 Task: Create a due date automation trigger when advanced on, on the monday after a card is due add fields without custom field "Resume" set to a date in this week at 11:00 AM.
Action: Mouse moved to (982, 283)
Screenshot: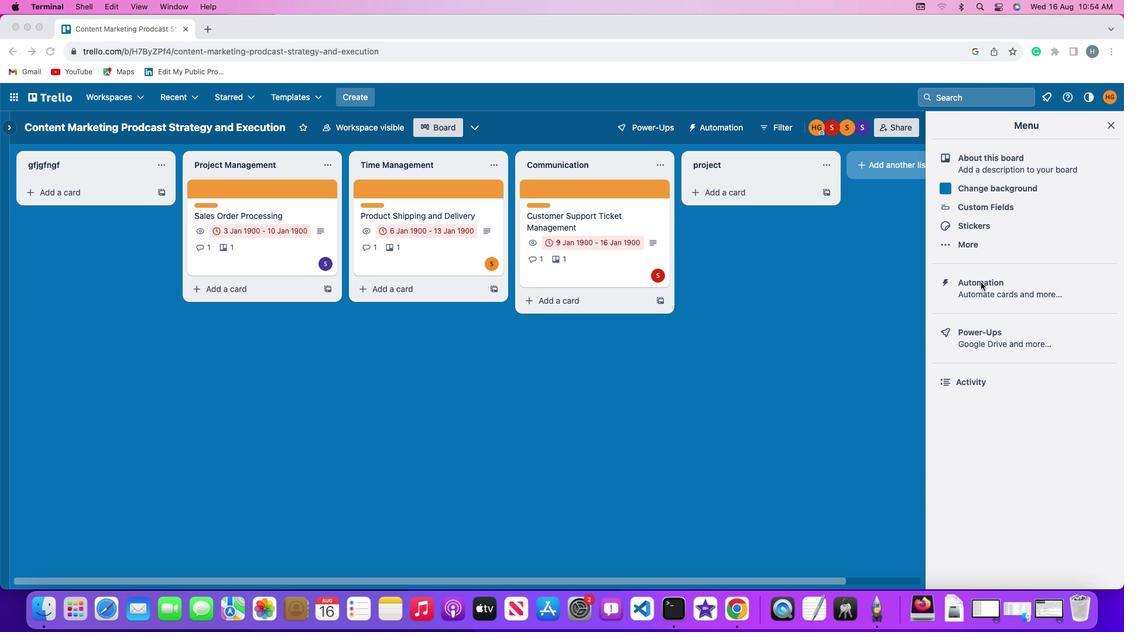 
Action: Mouse pressed left at (982, 283)
Screenshot: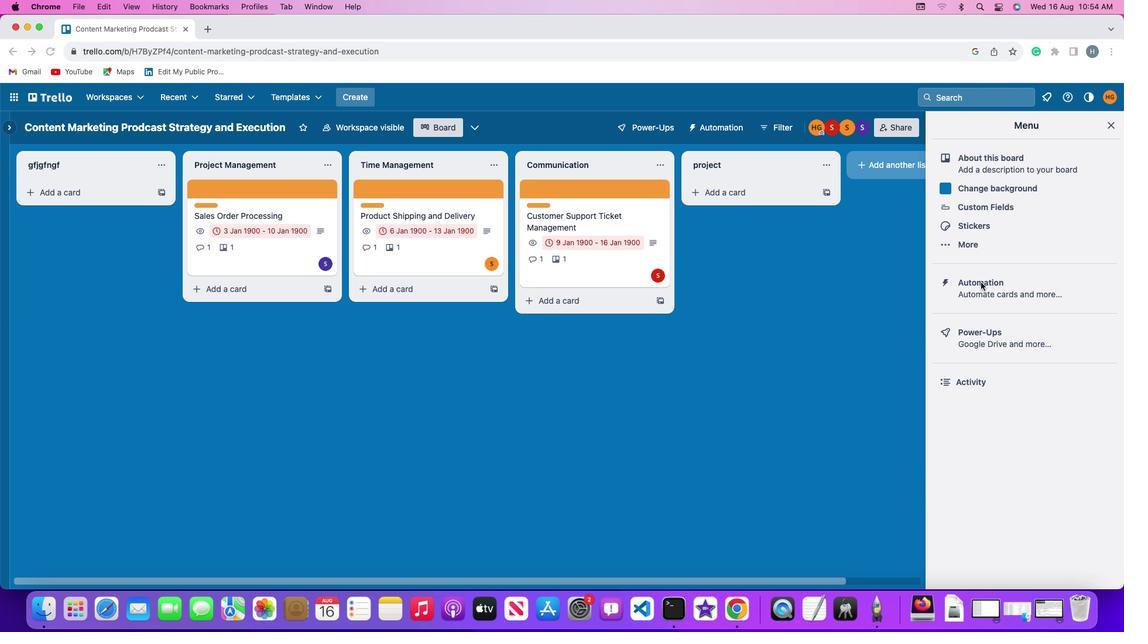 
Action: Mouse pressed left at (982, 283)
Screenshot: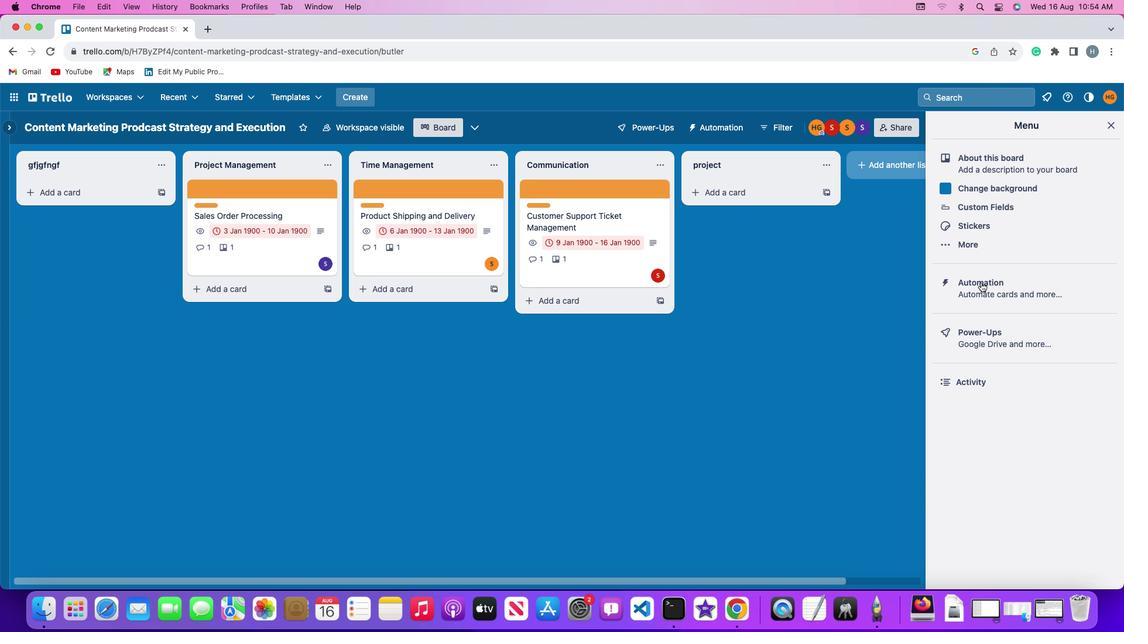 
Action: Mouse moved to (82, 273)
Screenshot: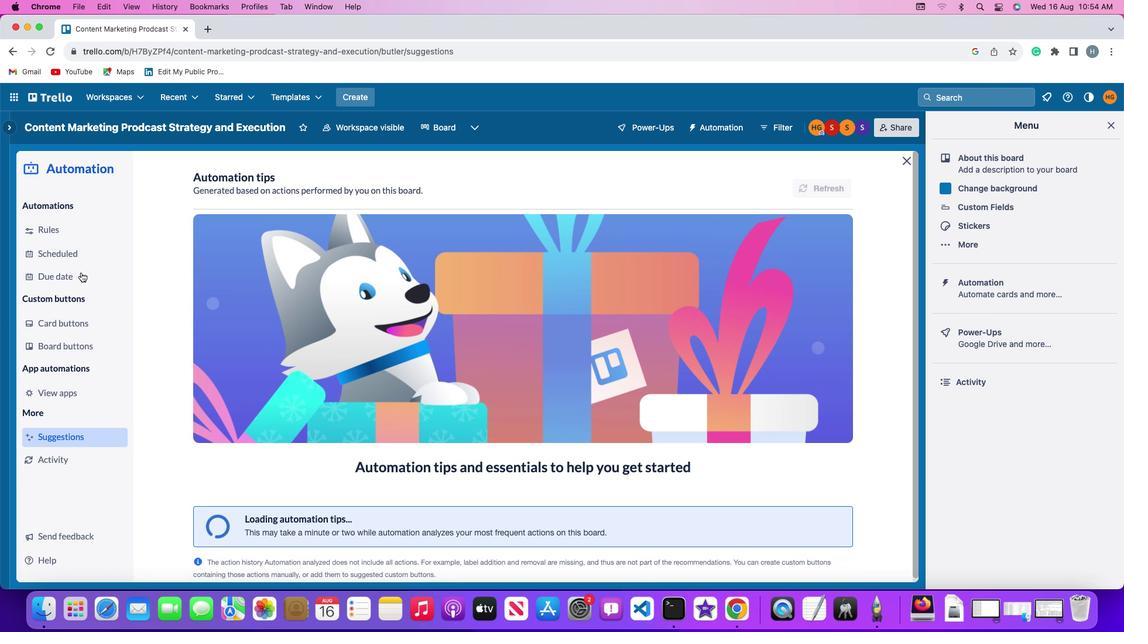 
Action: Mouse pressed left at (82, 273)
Screenshot: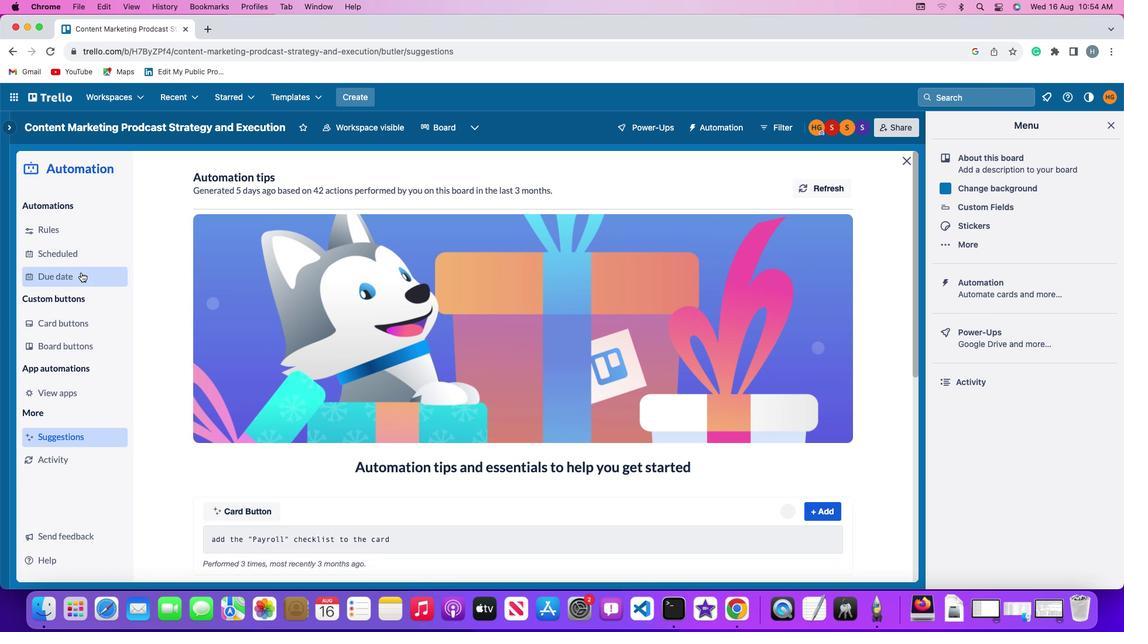 
Action: Mouse moved to (777, 178)
Screenshot: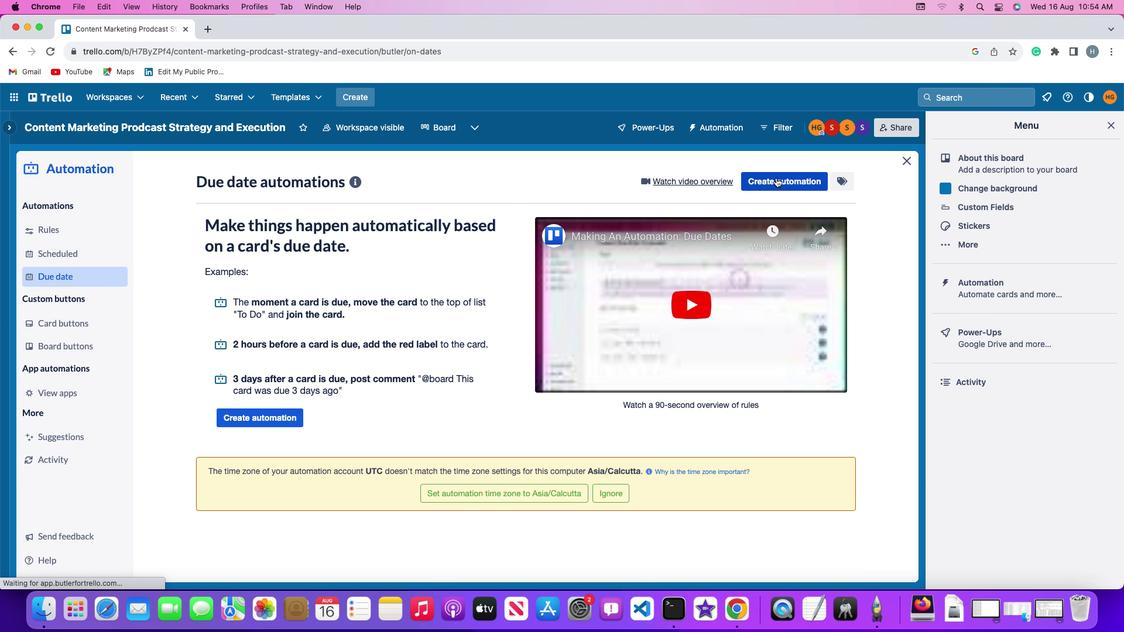 
Action: Mouse pressed left at (777, 178)
Screenshot: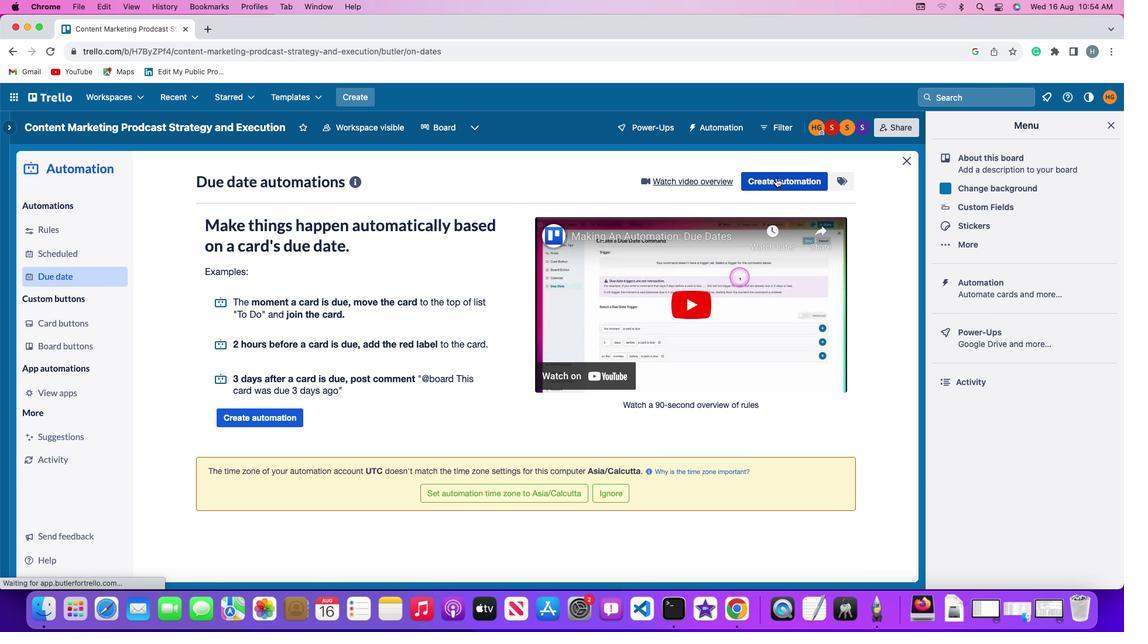 
Action: Mouse moved to (272, 296)
Screenshot: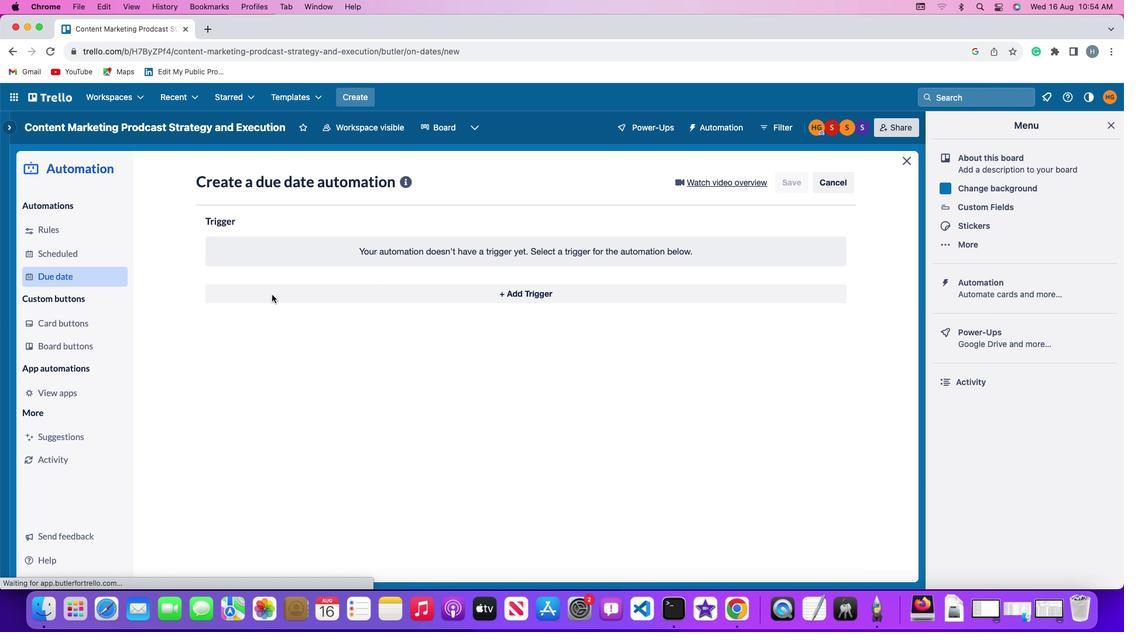 
Action: Mouse pressed left at (272, 296)
Screenshot: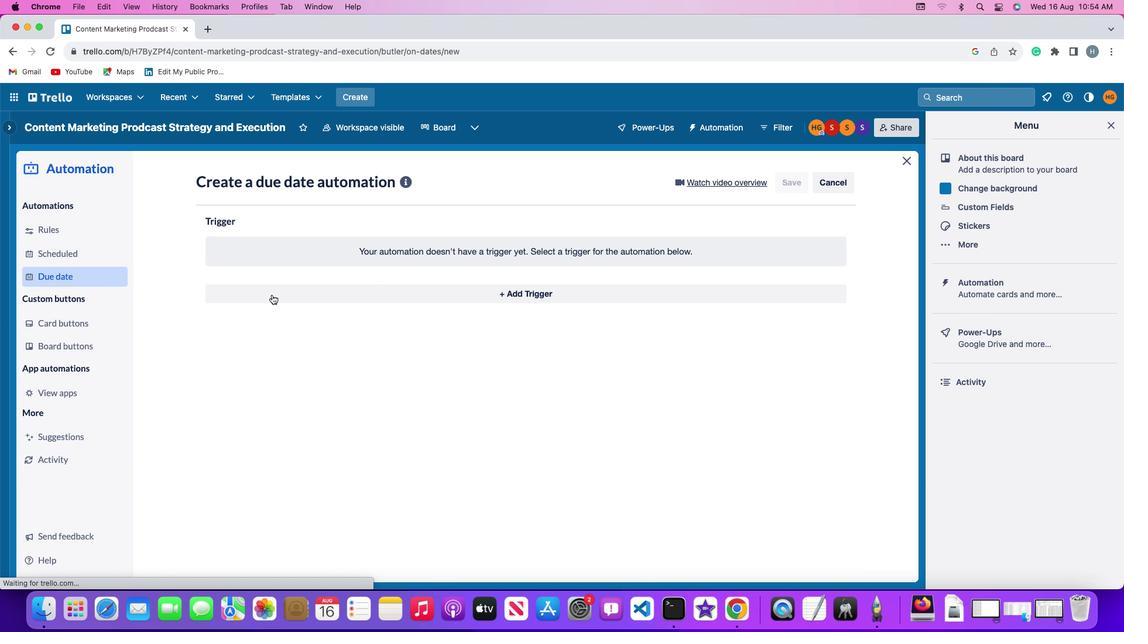 
Action: Mouse moved to (256, 510)
Screenshot: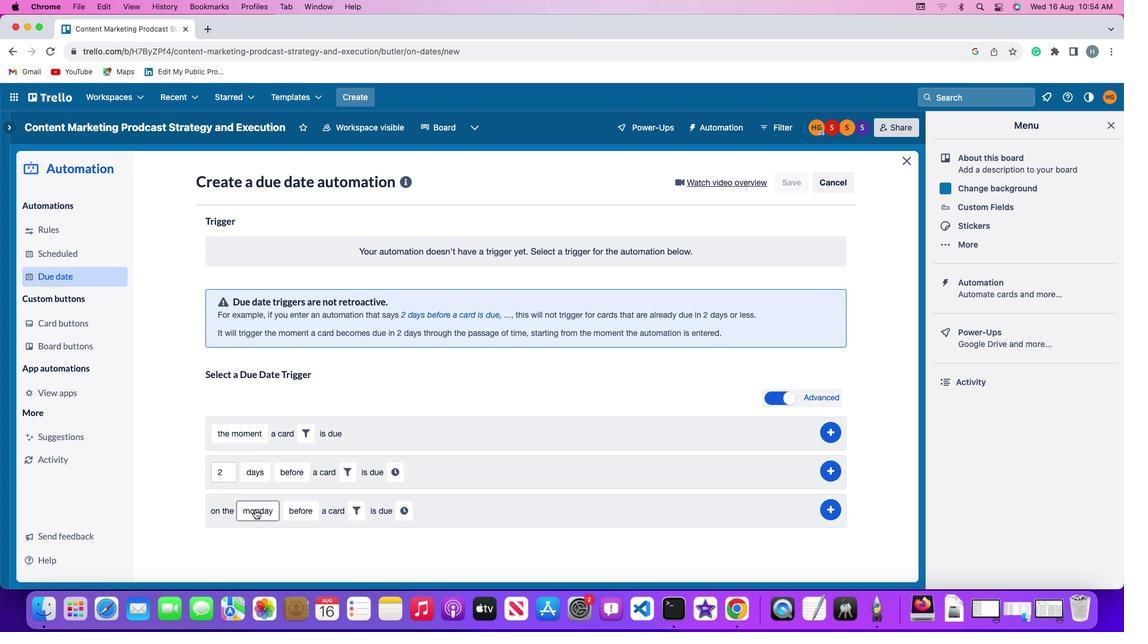 
Action: Mouse pressed left at (256, 510)
Screenshot: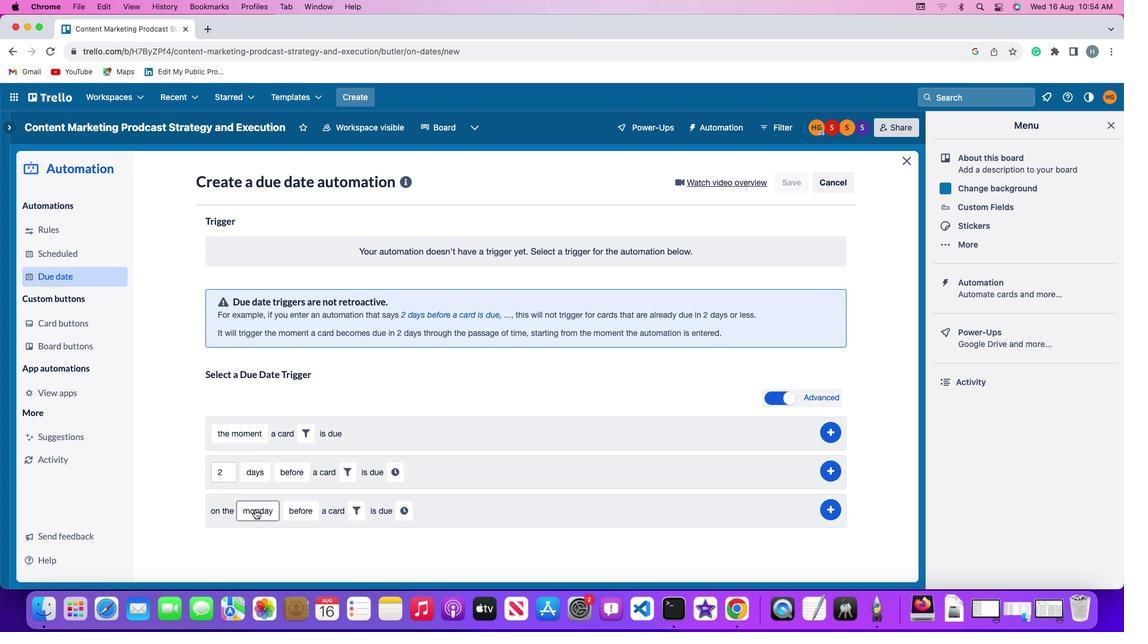 
Action: Mouse moved to (279, 350)
Screenshot: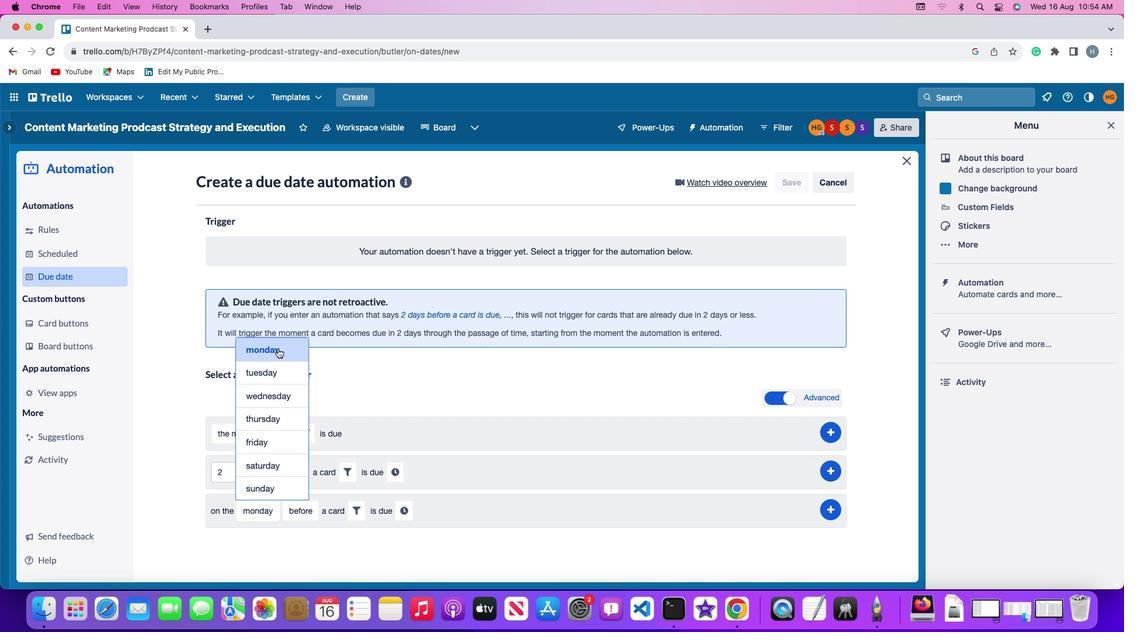 
Action: Mouse pressed left at (279, 350)
Screenshot: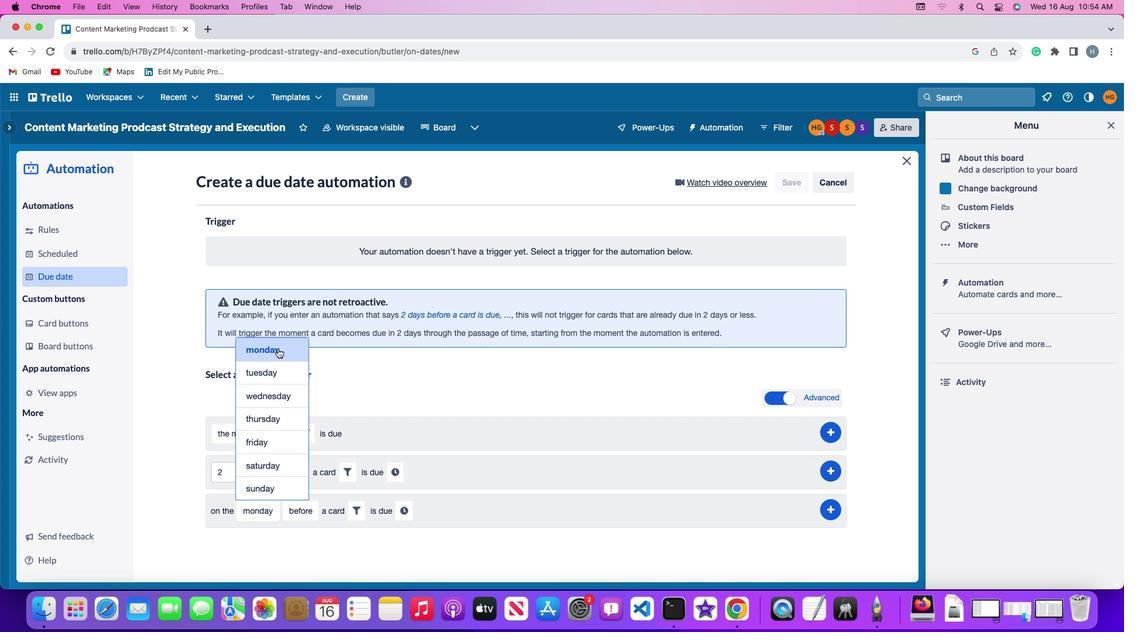 
Action: Mouse moved to (289, 515)
Screenshot: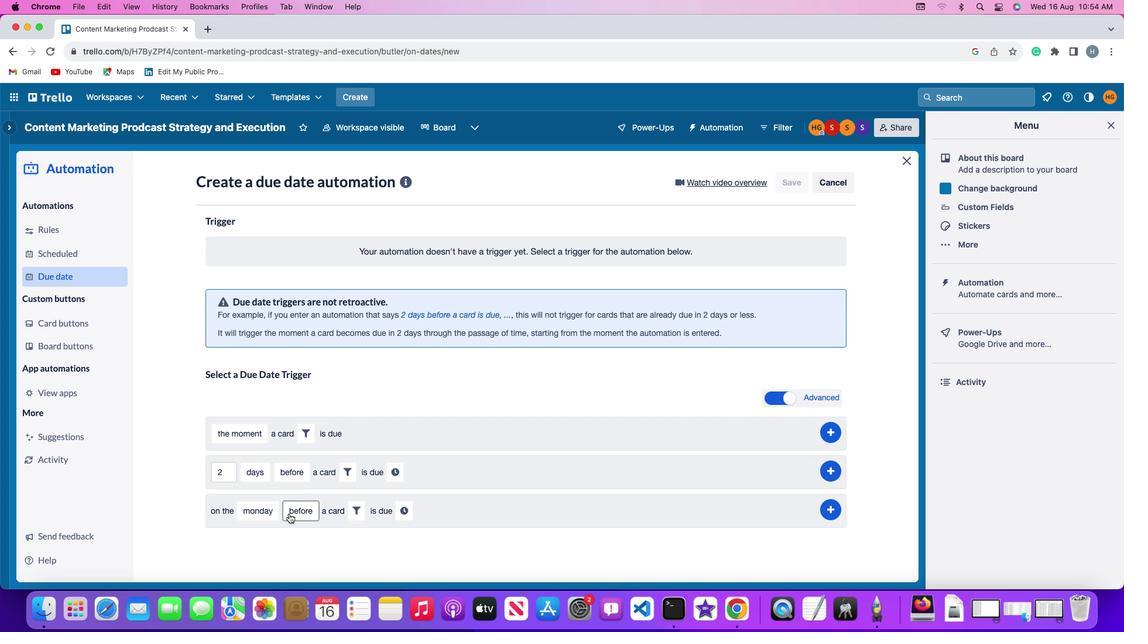 
Action: Mouse pressed left at (289, 515)
Screenshot: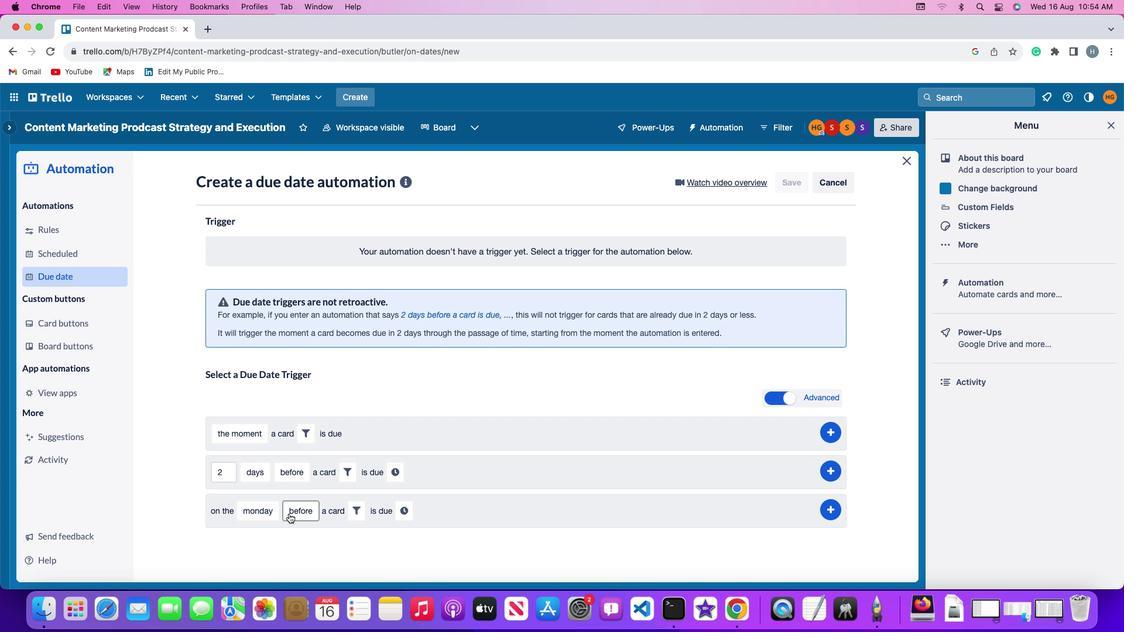
Action: Mouse moved to (305, 439)
Screenshot: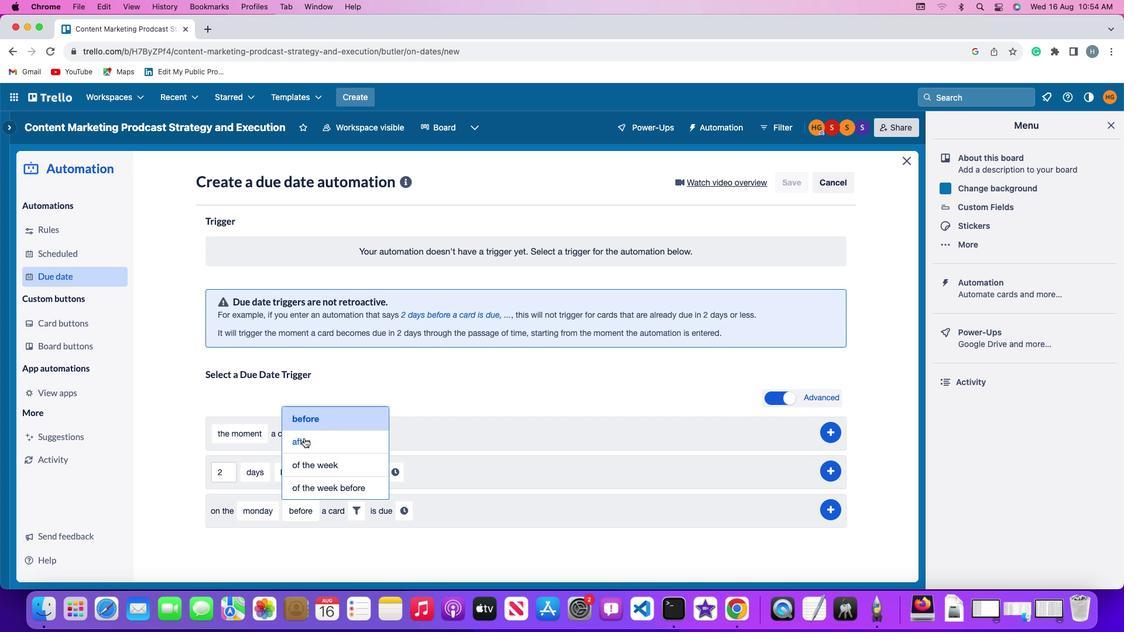 
Action: Mouse pressed left at (305, 439)
Screenshot: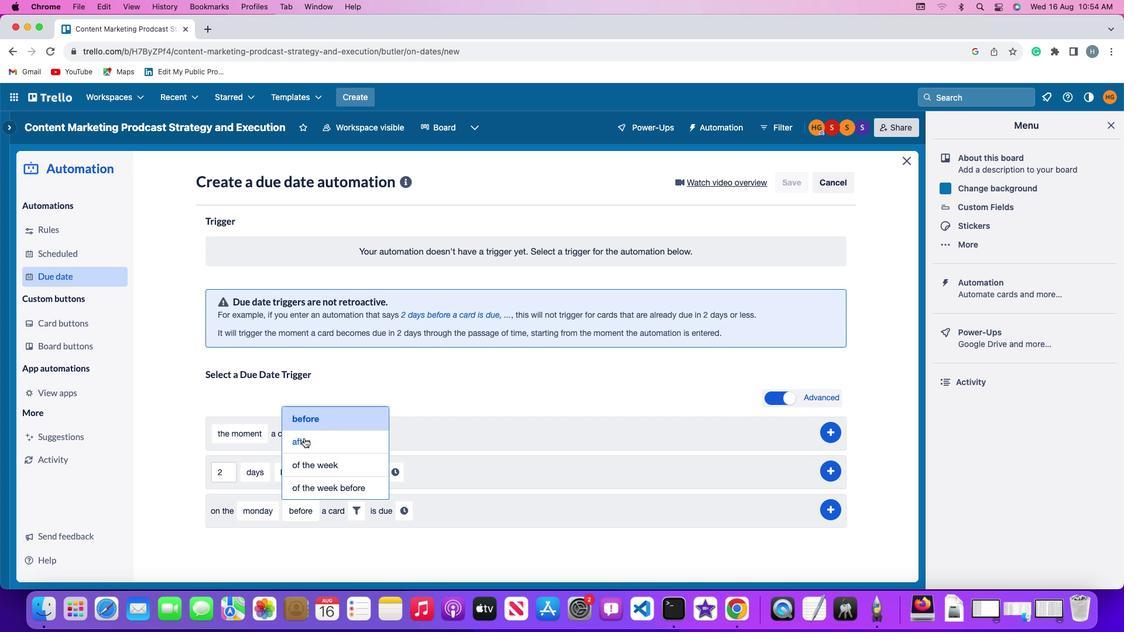 
Action: Mouse moved to (353, 510)
Screenshot: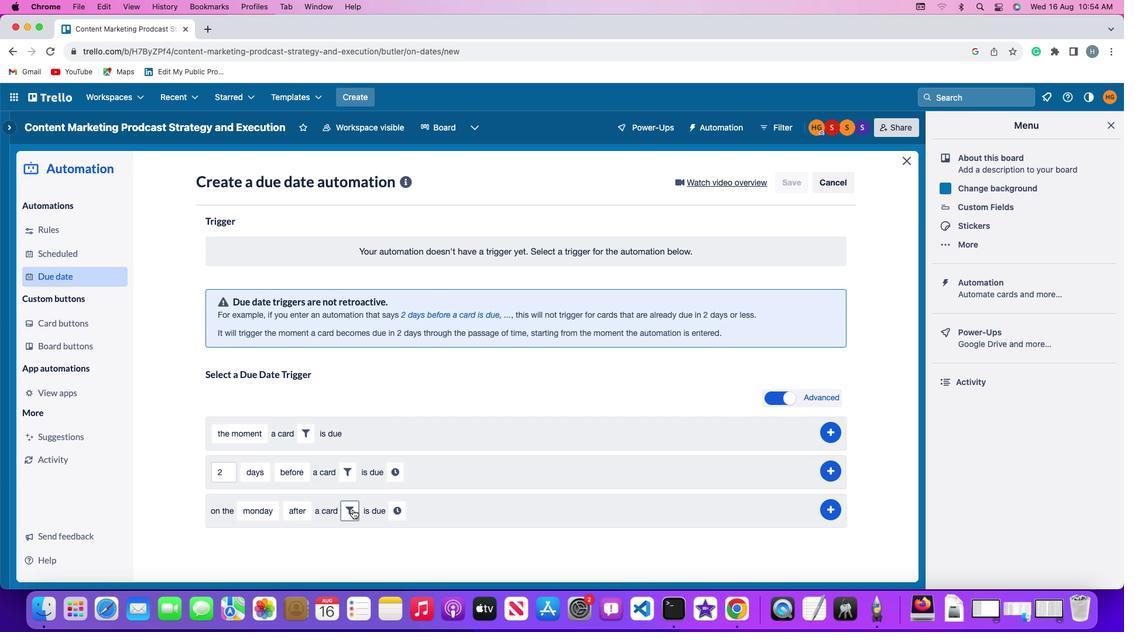 
Action: Mouse pressed left at (353, 510)
Screenshot: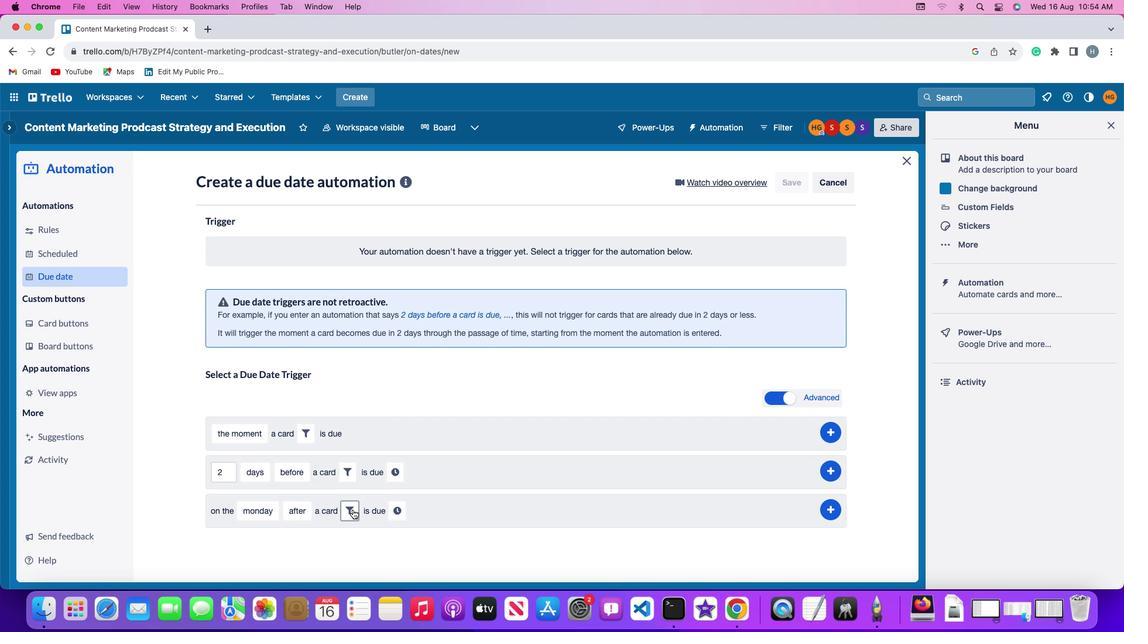 
Action: Mouse moved to (543, 548)
Screenshot: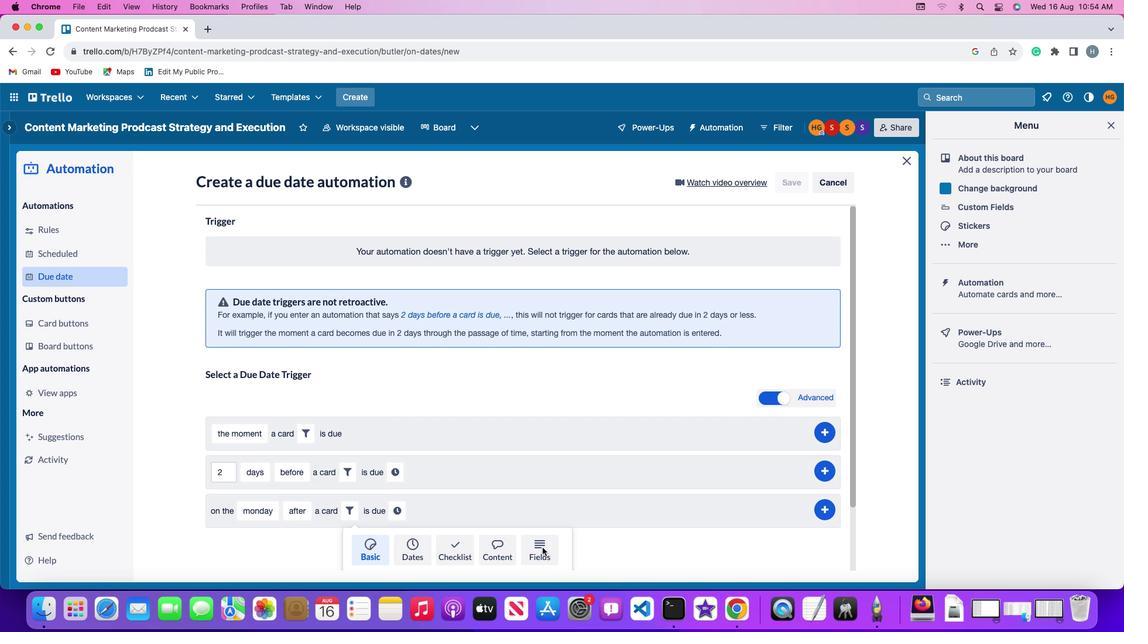 
Action: Mouse pressed left at (543, 548)
Screenshot: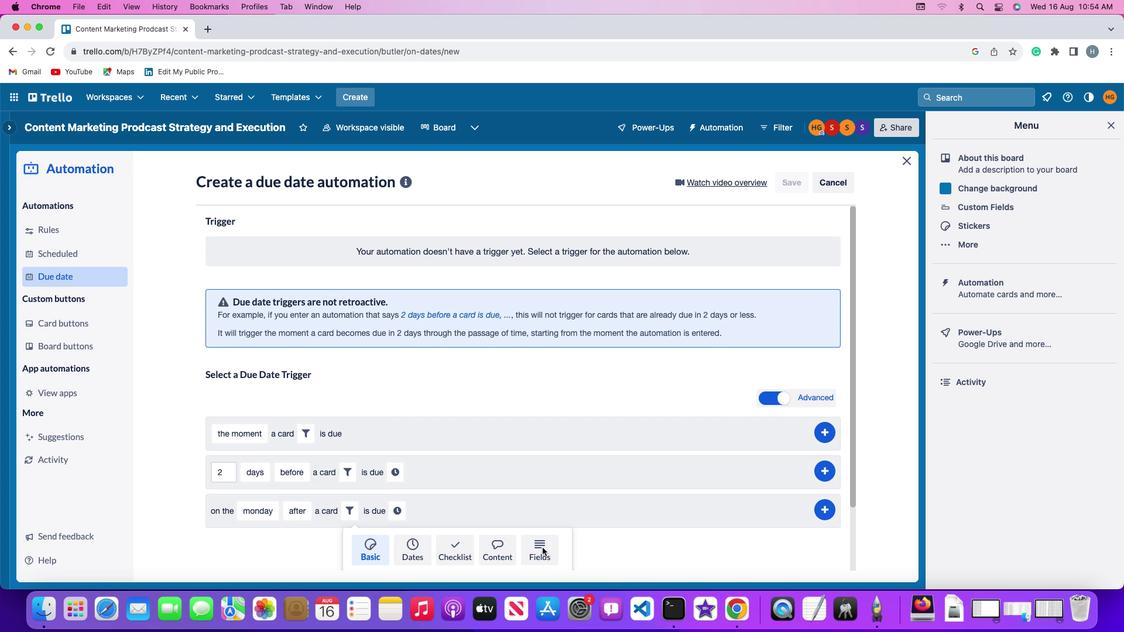 
Action: Mouse moved to (320, 549)
Screenshot: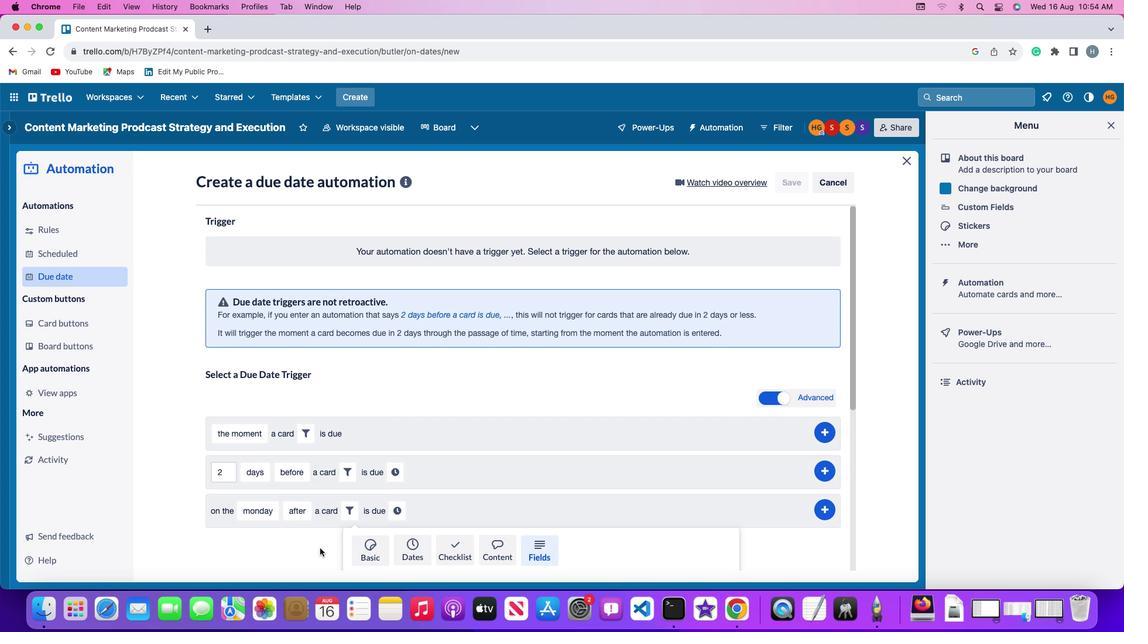 
Action: Mouse scrolled (320, 549) with delta (1, 0)
Screenshot: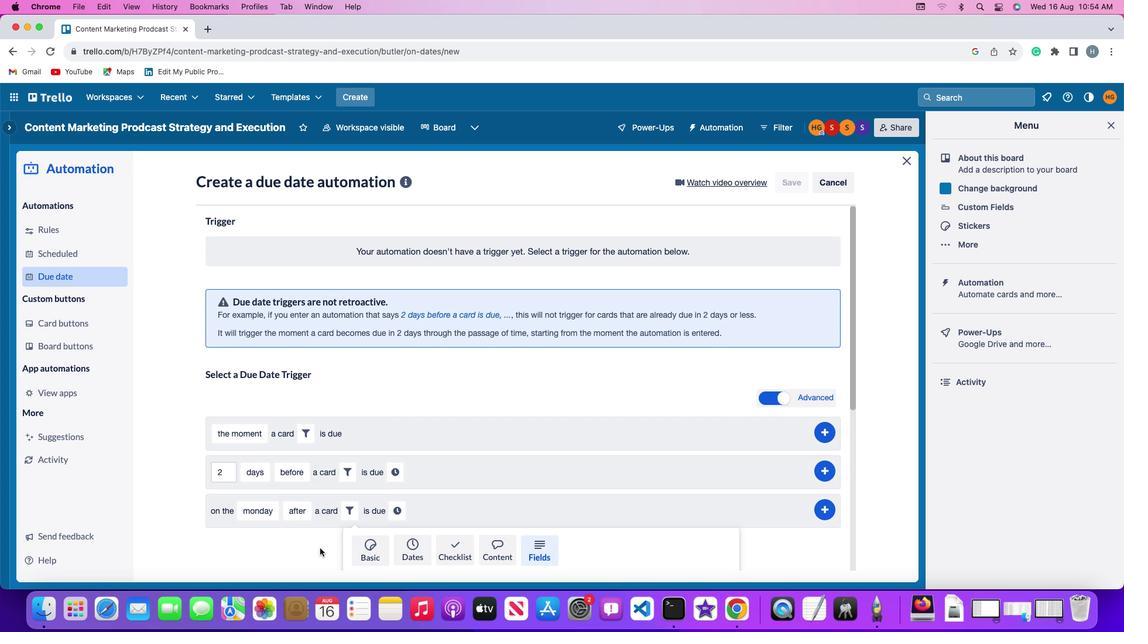 
Action: Mouse scrolled (320, 549) with delta (1, 0)
Screenshot: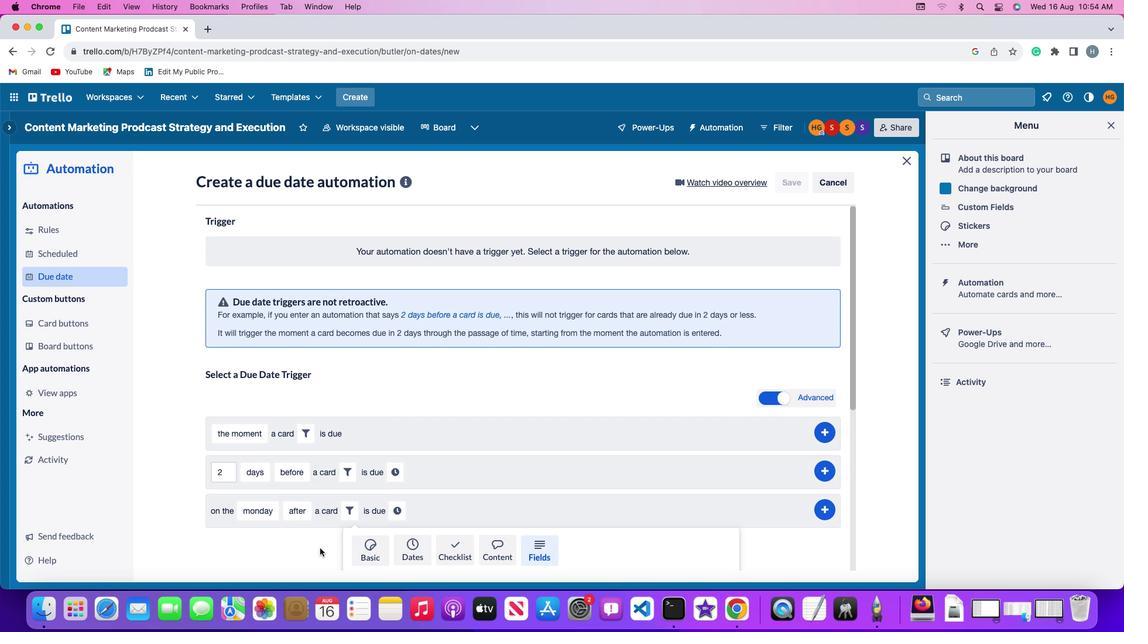 
Action: Mouse scrolled (320, 549) with delta (1, 0)
Screenshot: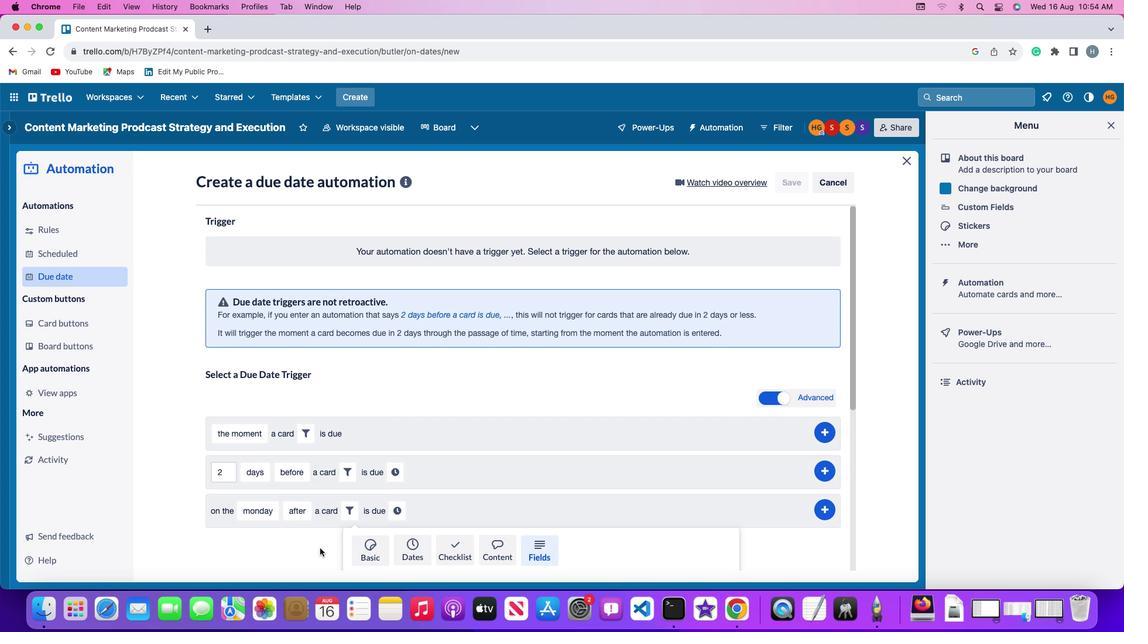 
Action: Mouse scrolled (320, 549) with delta (1, -1)
Screenshot: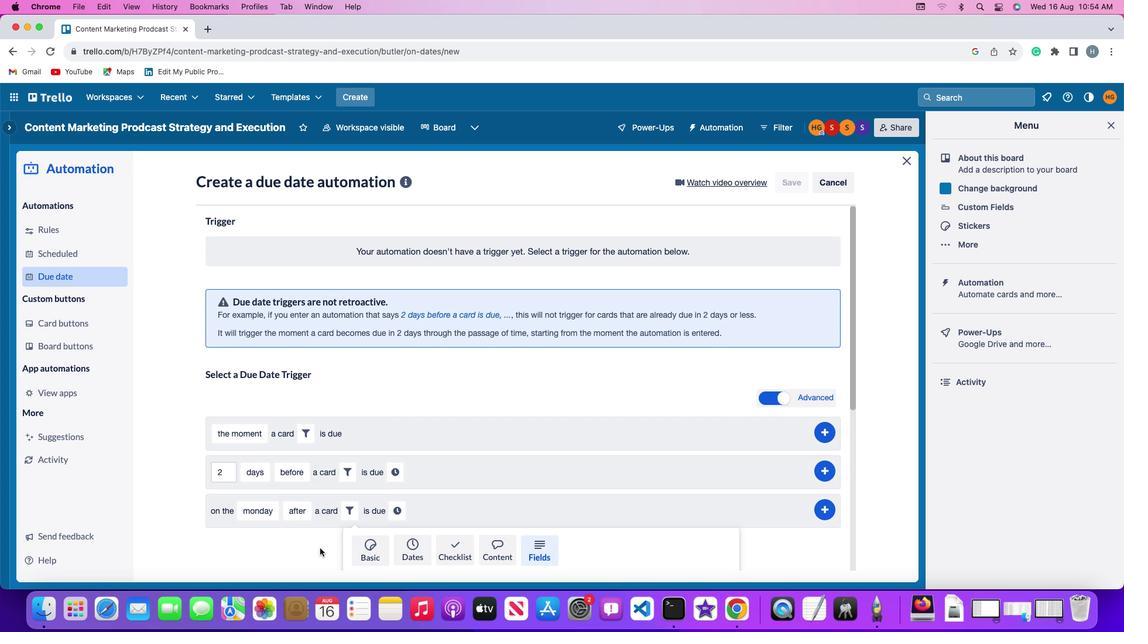 
Action: Mouse moved to (319, 544)
Screenshot: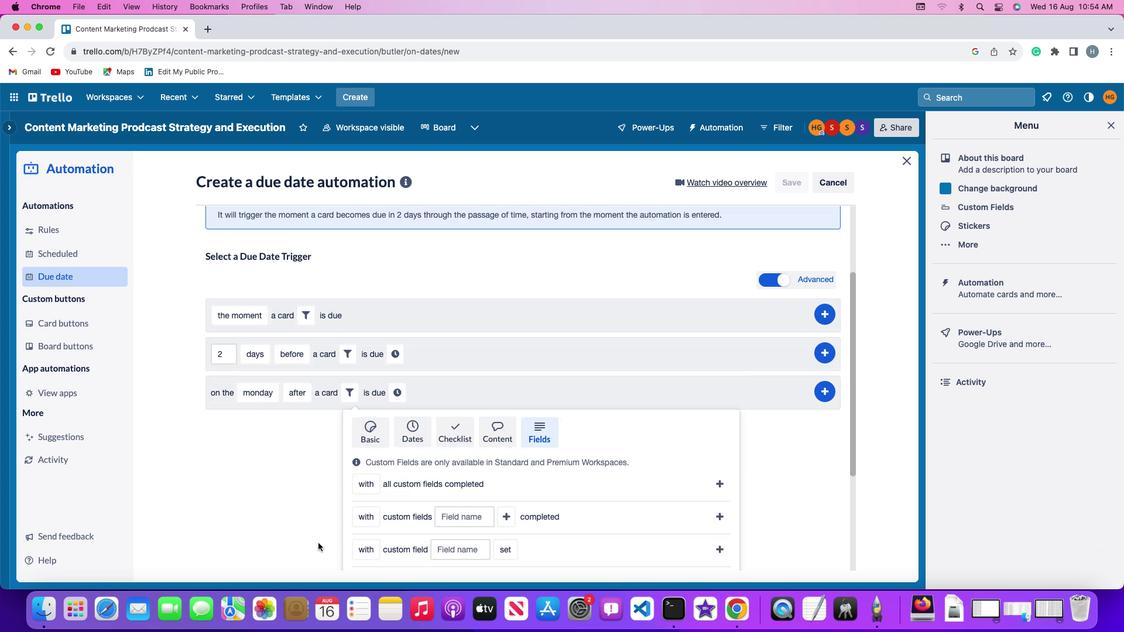 
Action: Mouse scrolled (319, 544) with delta (1, -1)
Screenshot: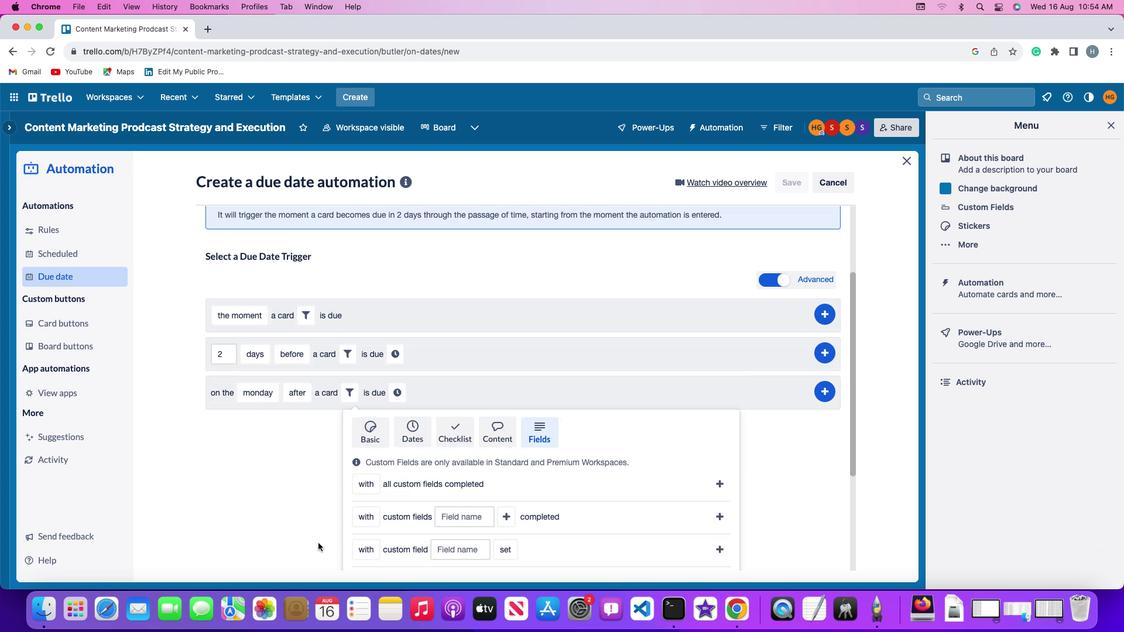 
Action: Mouse moved to (319, 543)
Screenshot: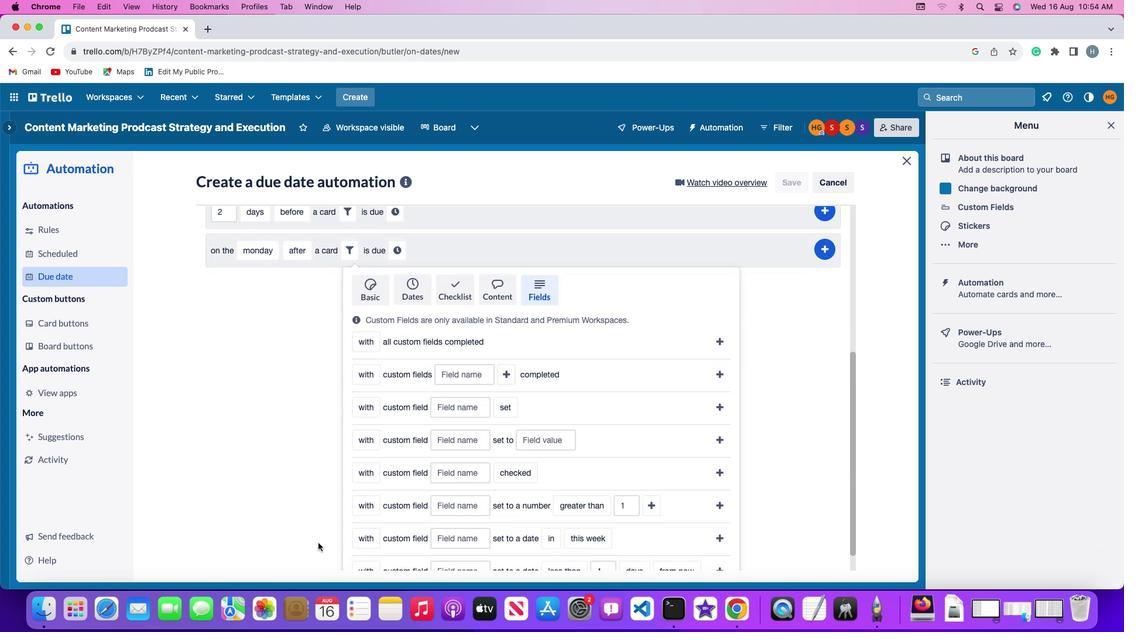
Action: Mouse scrolled (319, 543) with delta (1, 0)
Screenshot: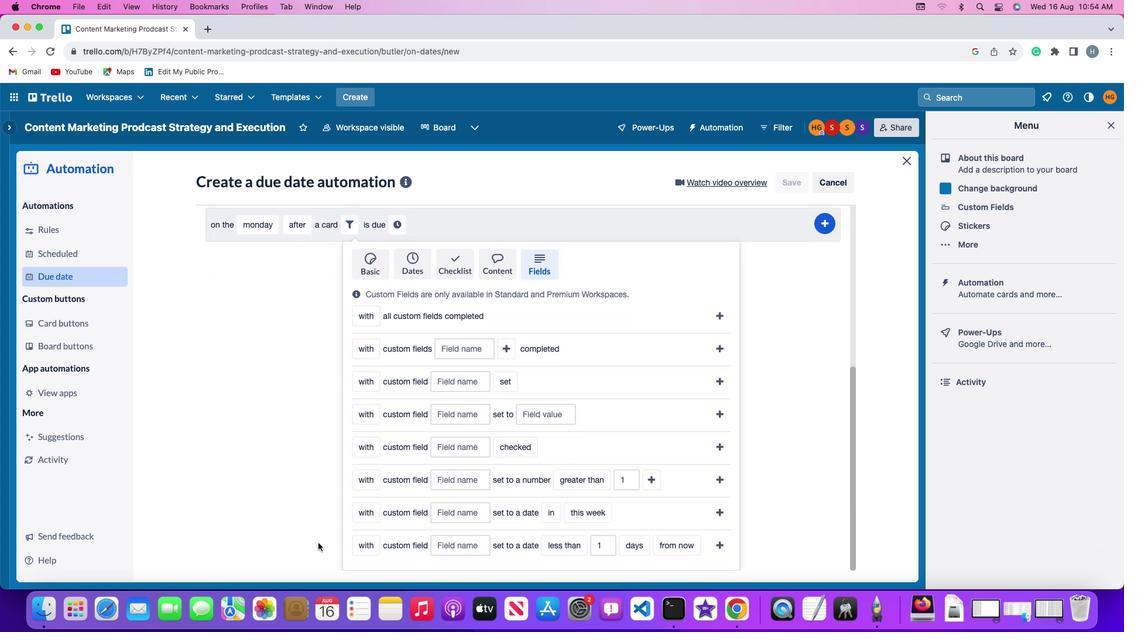 
Action: Mouse scrolled (319, 543) with delta (1, 0)
Screenshot: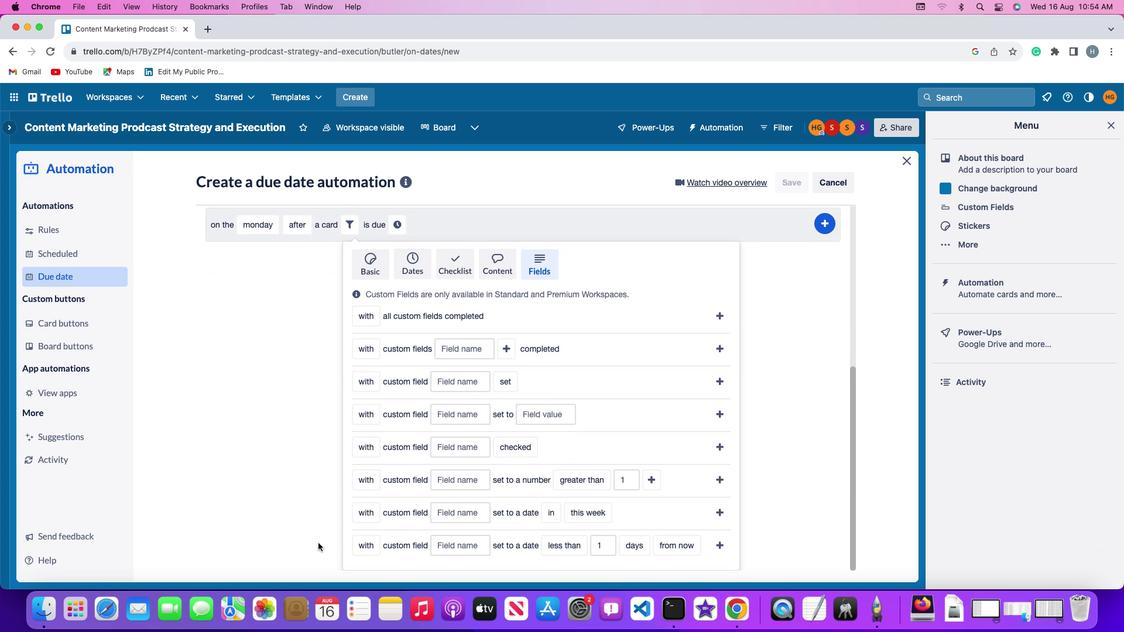 
Action: Mouse scrolled (319, 543) with delta (1, 0)
Screenshot: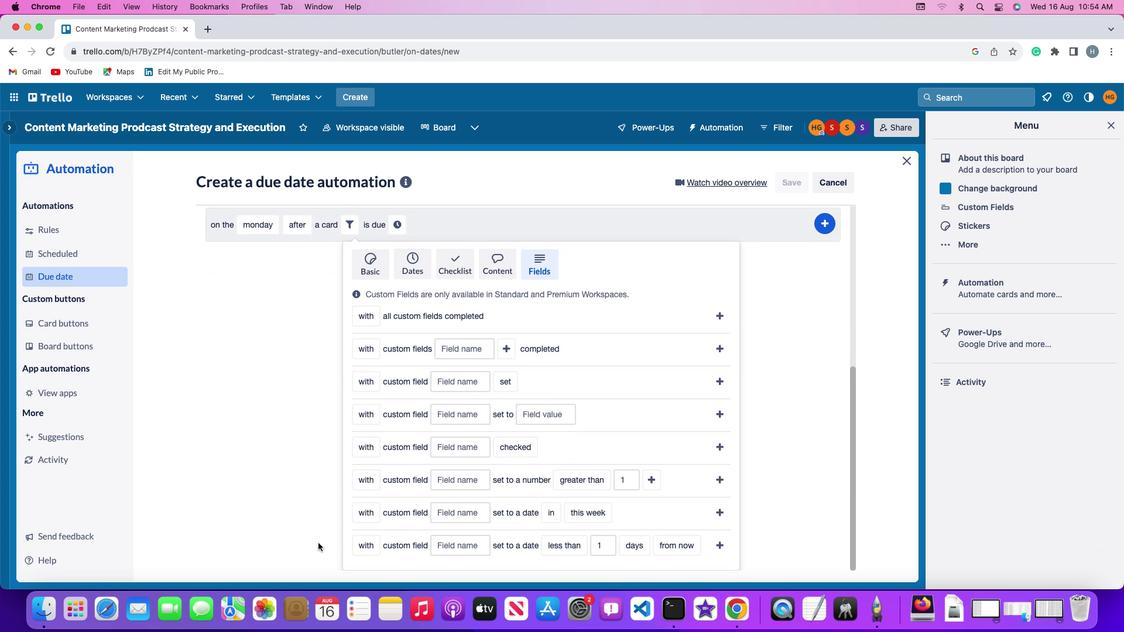 
Action: Mouse scrolled (319, 543) with delta (1, -1)
Screenshot: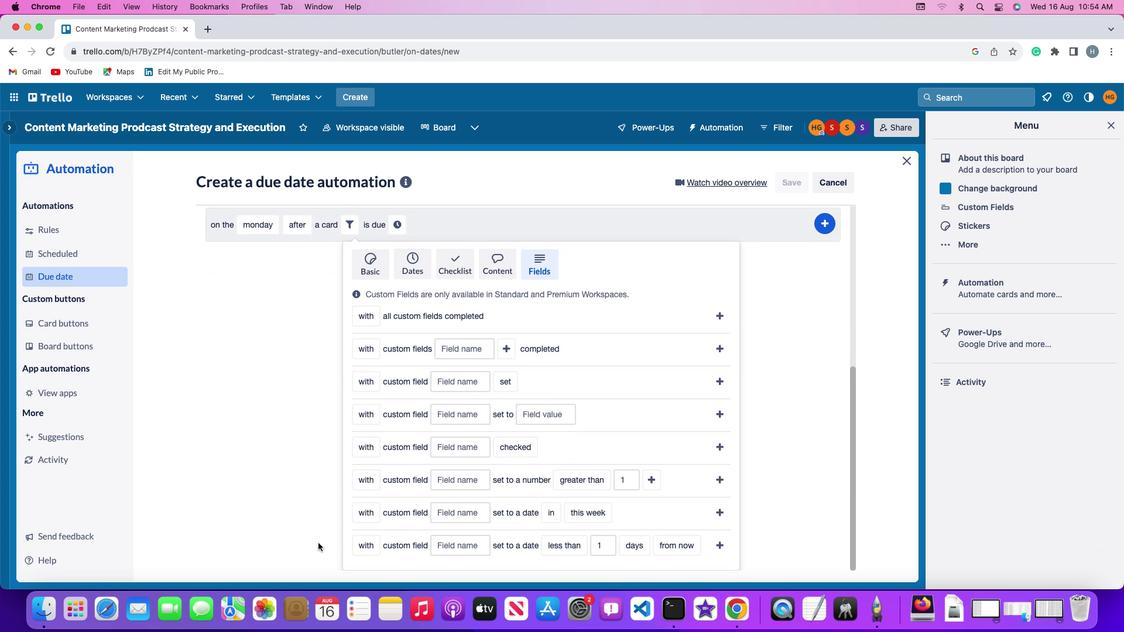 
Action: Mouse scrolled (319, 543) with delta (1, -1)
Screenshot: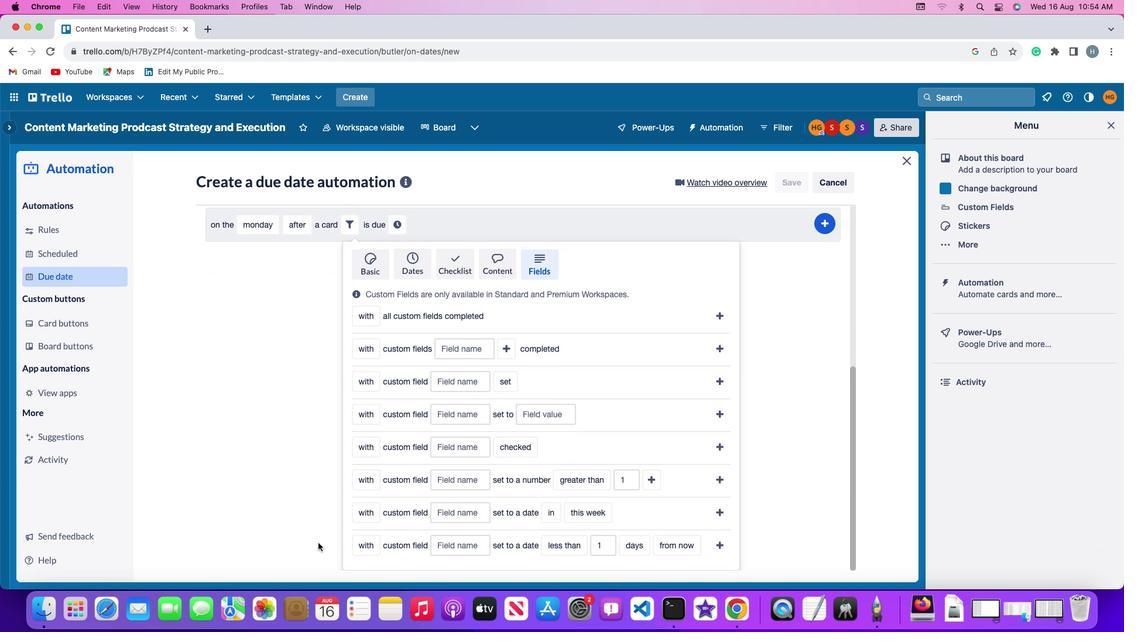 
Action: Mouse scrolled (319, 543) with delta (1, -1)
Screenshot: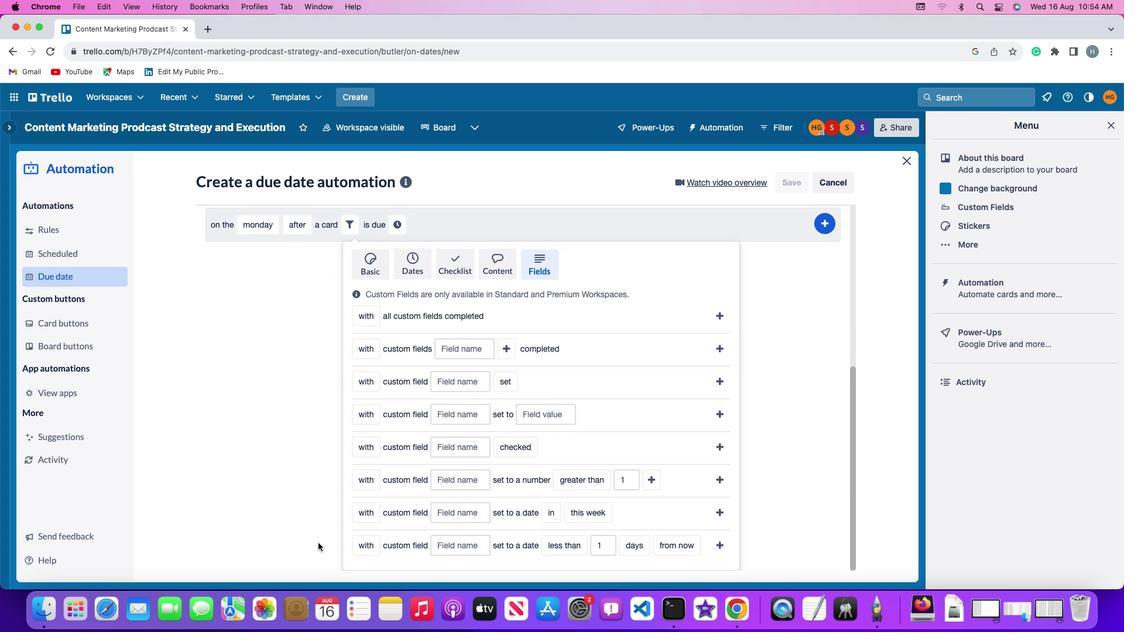 
Action: Mouse scrolled (319, 543) with delta (1, 0)
Screenshot: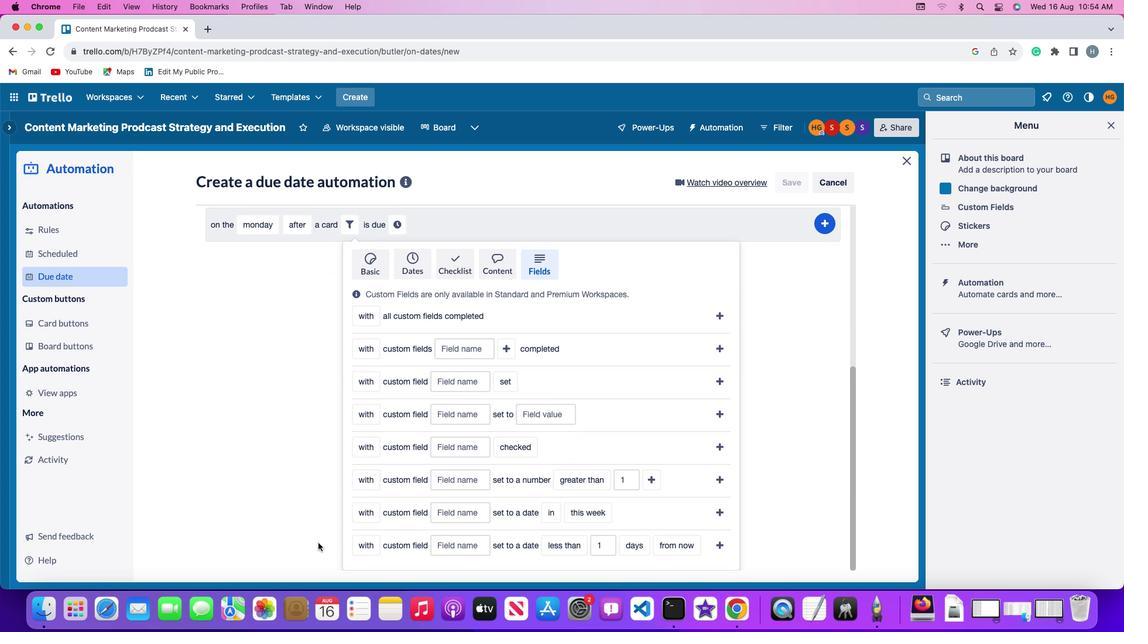 
Action: Mouse scrolled (319, 543) with delta (1, 0)
Screenshot: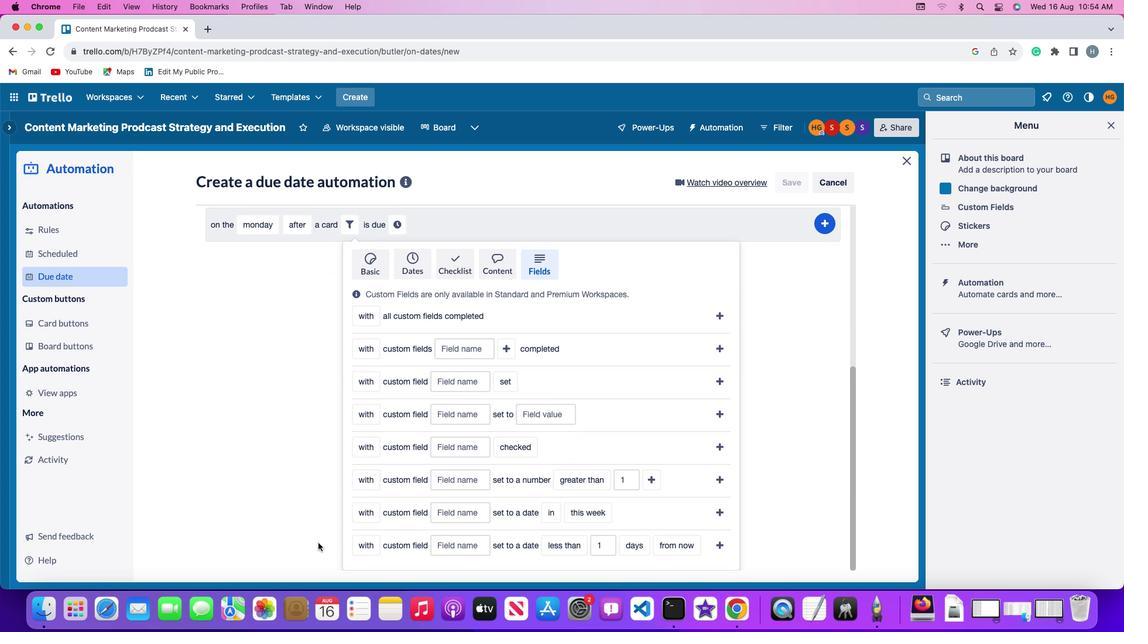 
Action: Mouse moved to (374, 511)
Screenshot: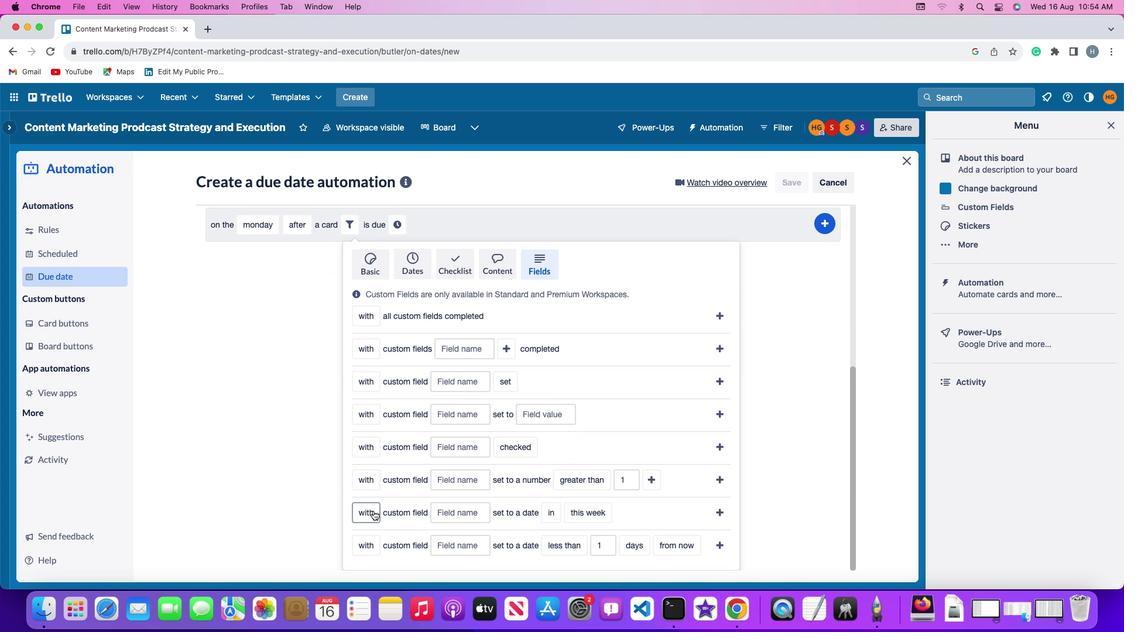 
Action: Mouse pressed left at (374, 511)
Screenshot: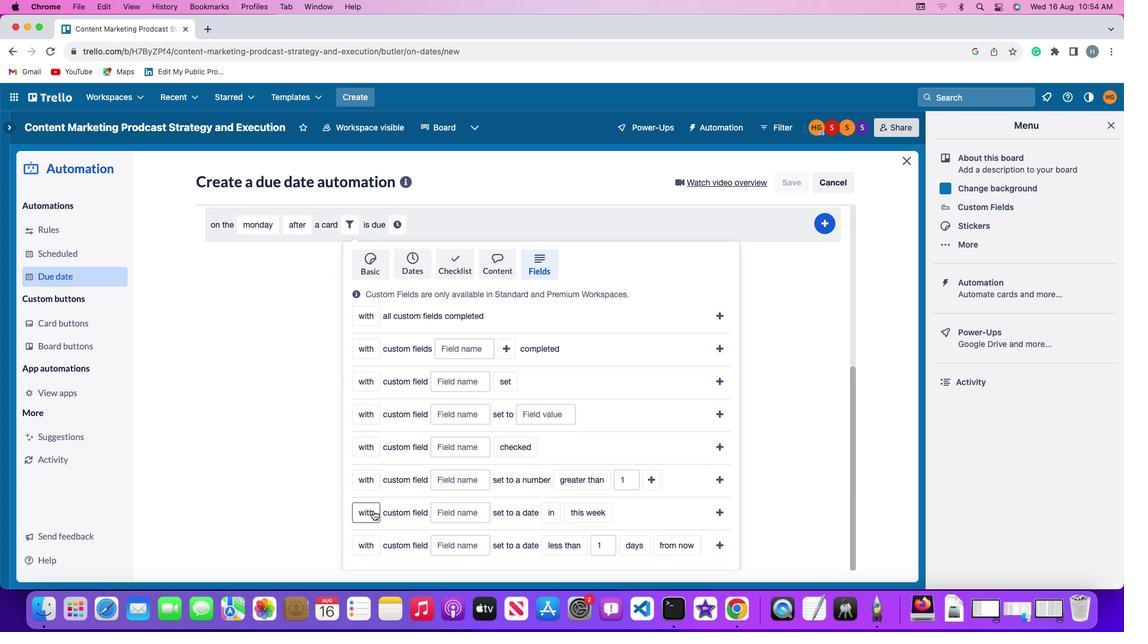 
Action: Mouse moved to (378, 559)
Screenshot: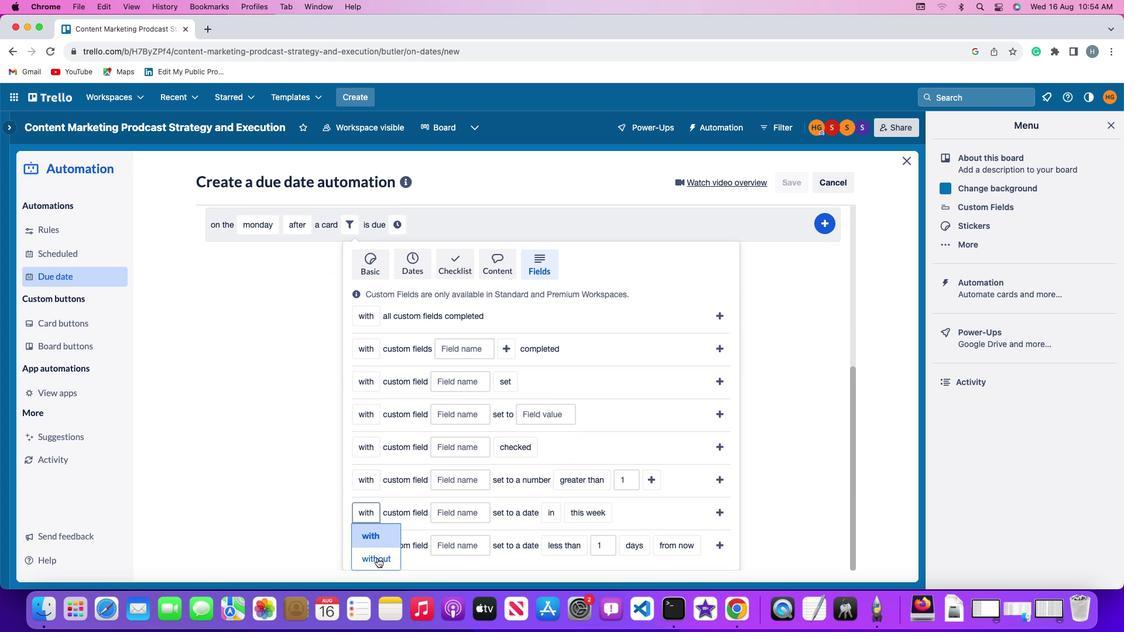 
Action: Mouse pressed left at (378, 559)
Screenshot: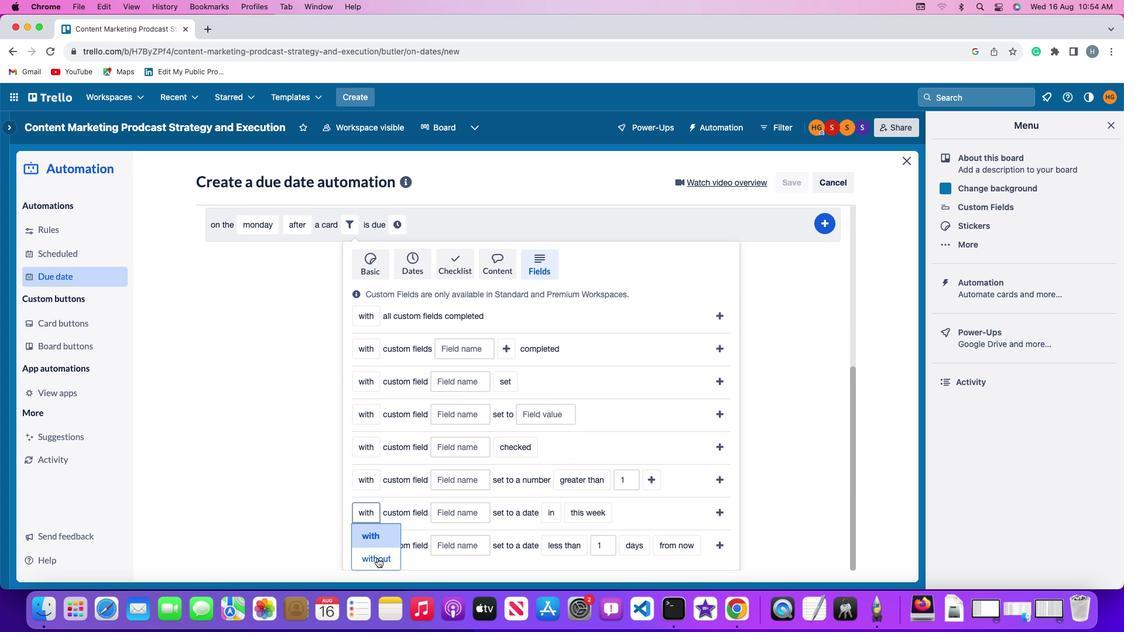 
Action: Mouse moved to (465, 512)
Screenshot: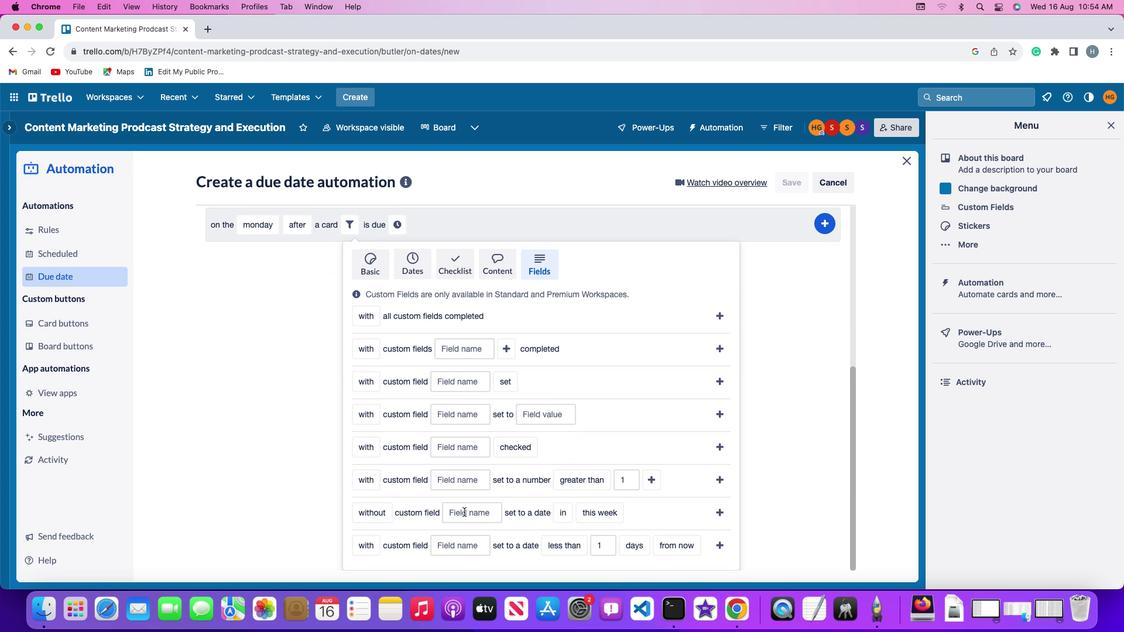 
Action: Mouse pressed left at (465, 512)
Screenshot: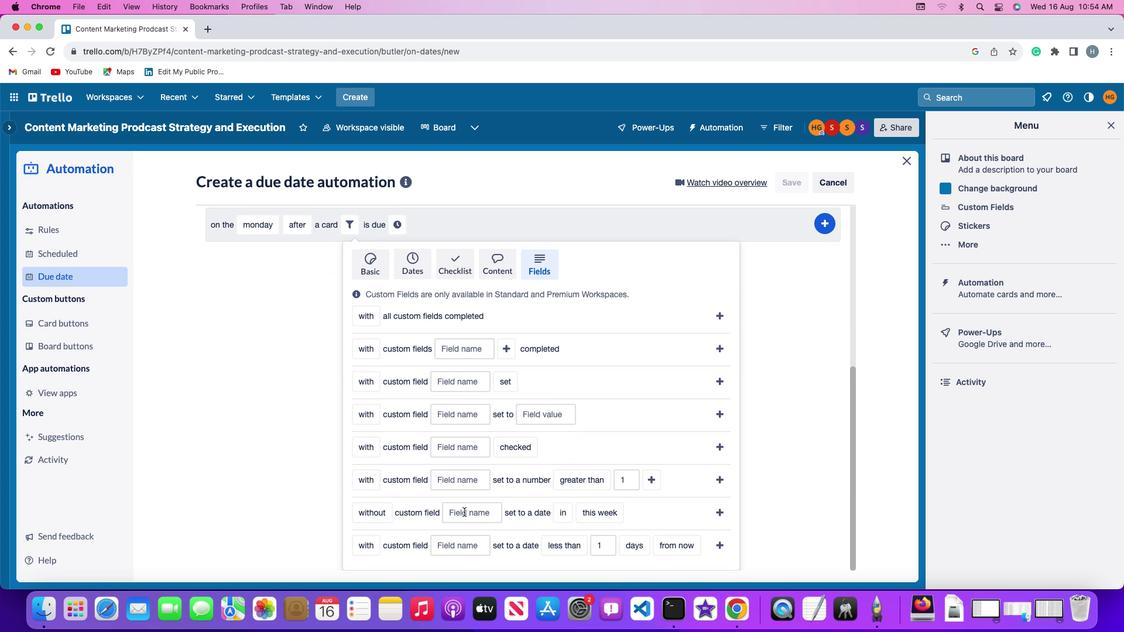 
Action: Key pressed Key.shift'R''e''s''u''m''e'
Screenshot: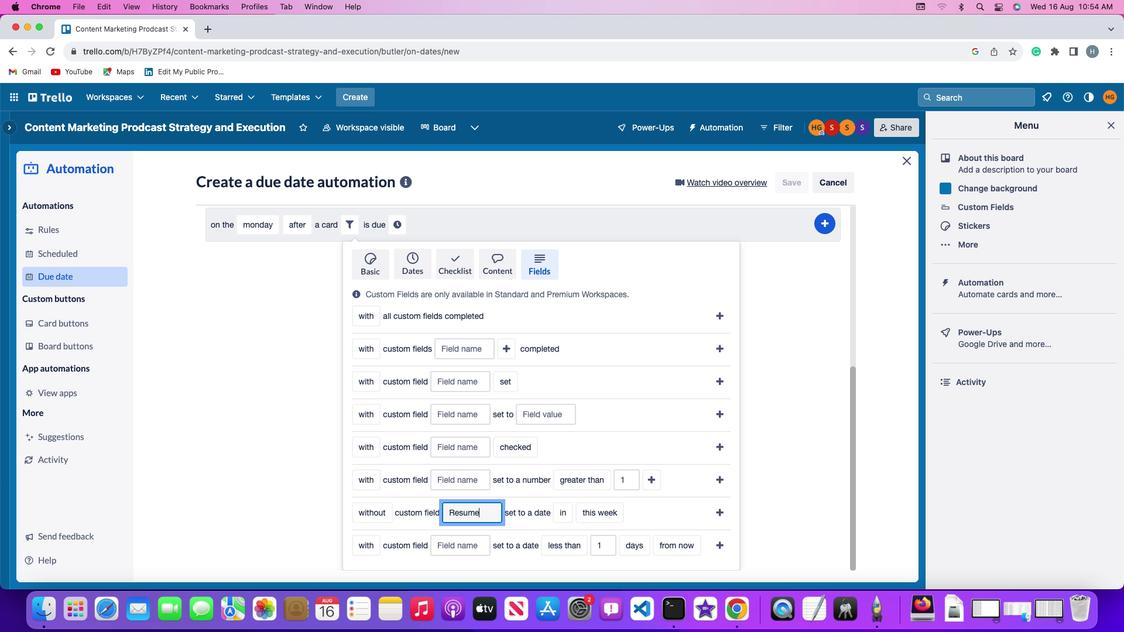
Action: Mouse moved to (559, 512)
Screenshot: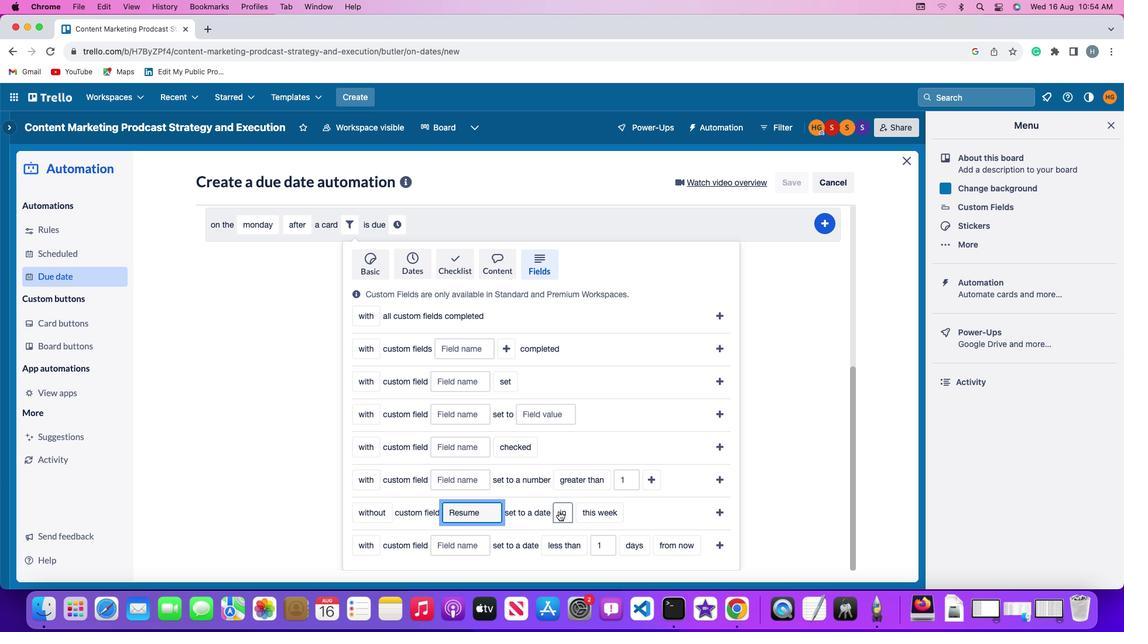 
Action: Mouse pressed left at (559, 512)
Screenshot: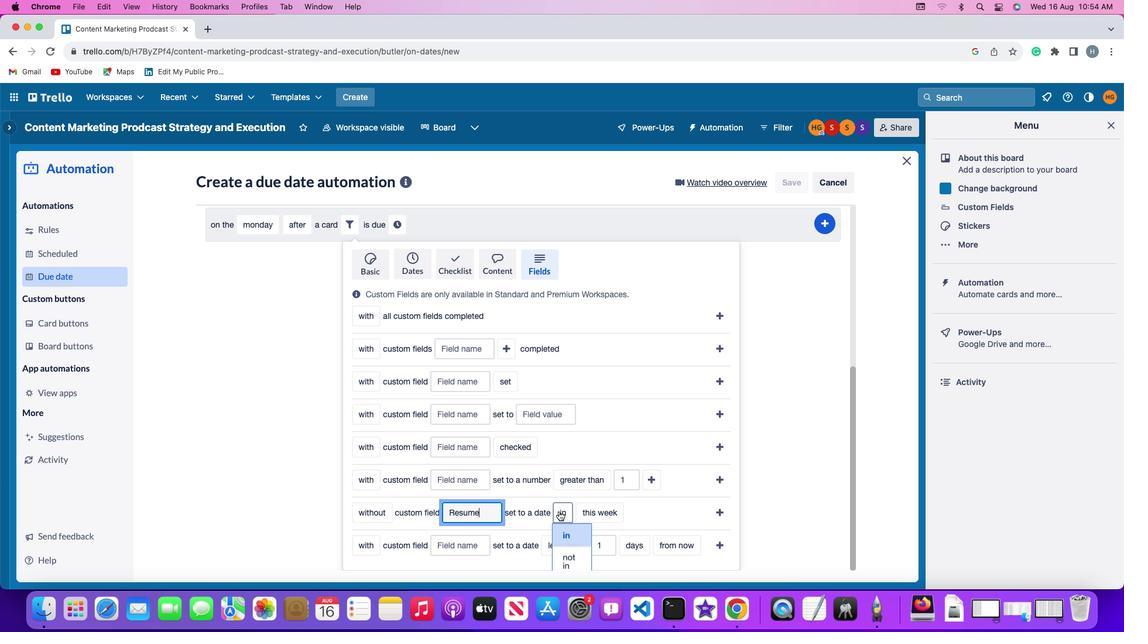 
Action: Mouse moved to (584, 528)
Screenshot: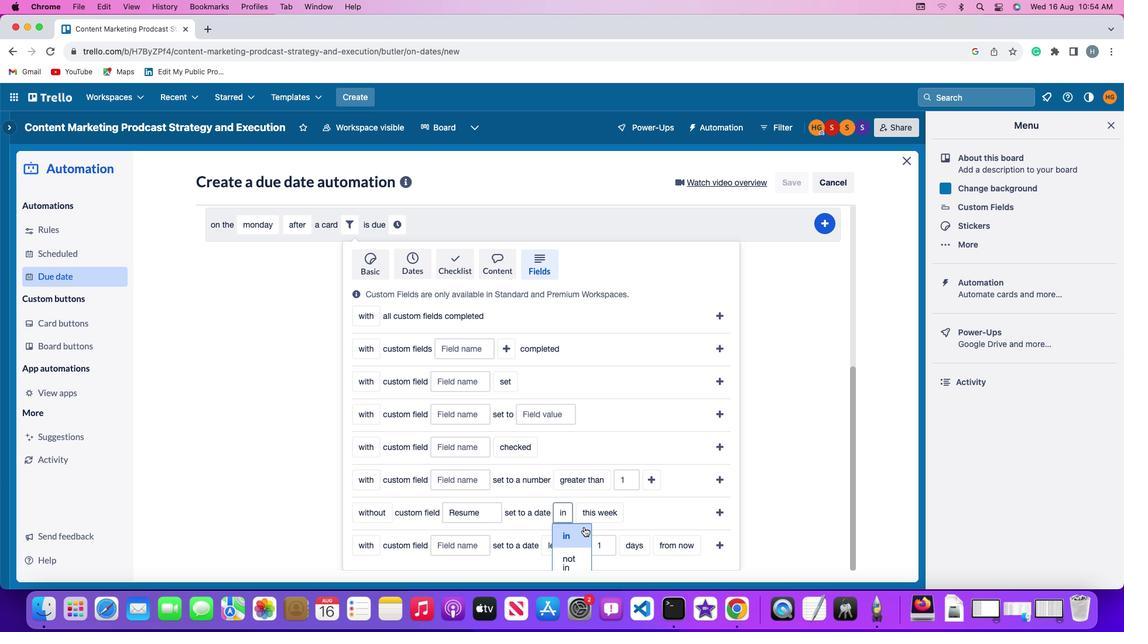 
Action: Mouse pressed left at (584, 528)
Screenshot: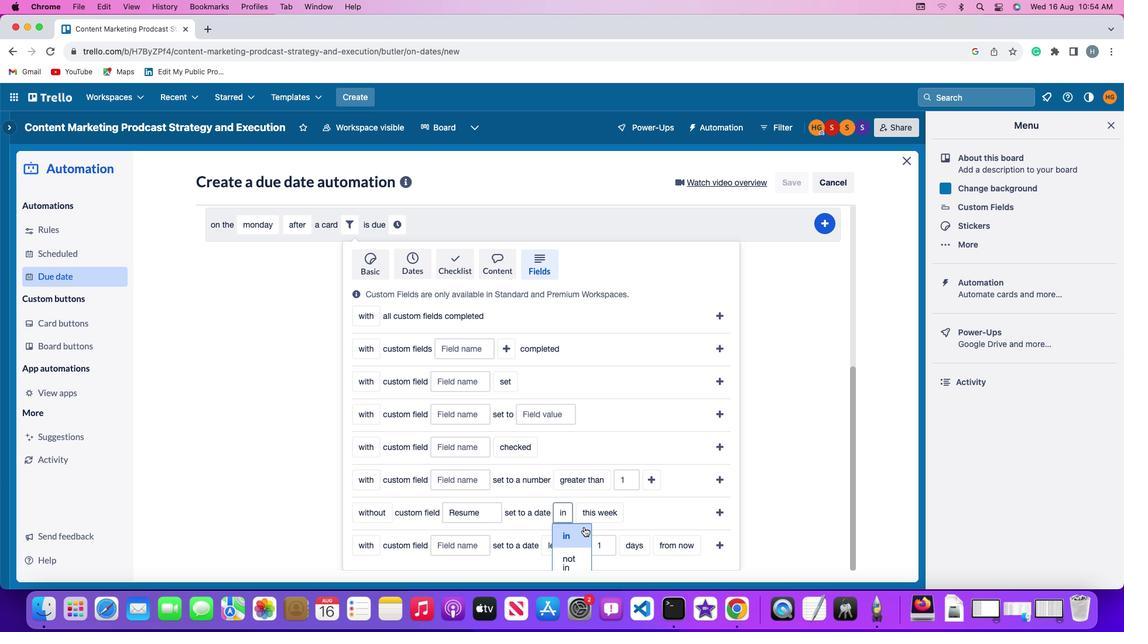 
Action: Mouse moved to (604, 511)
Screenshot: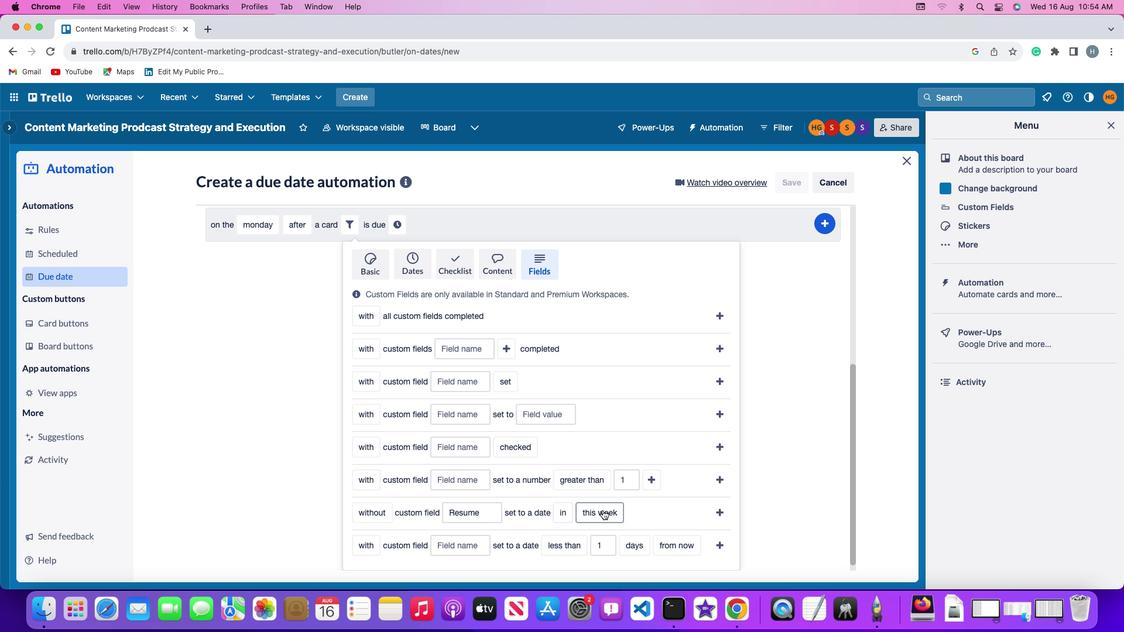 
Action: Mouse pressed left at (604, 511)
Screenshot: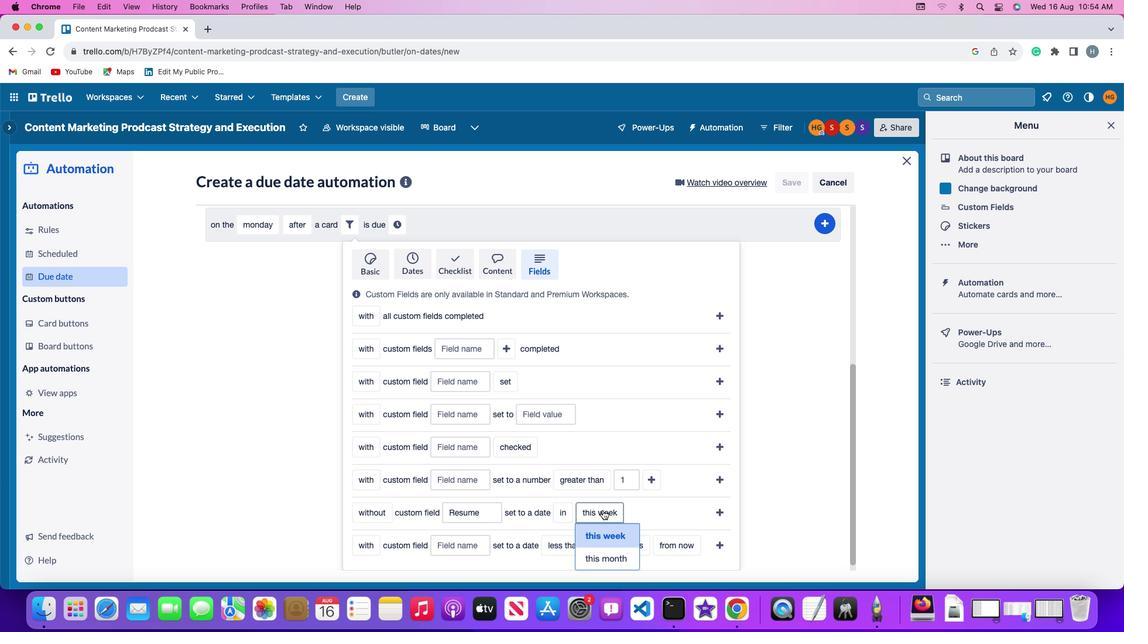 
Action: Mouse moved to (617, 533)
Screenshot: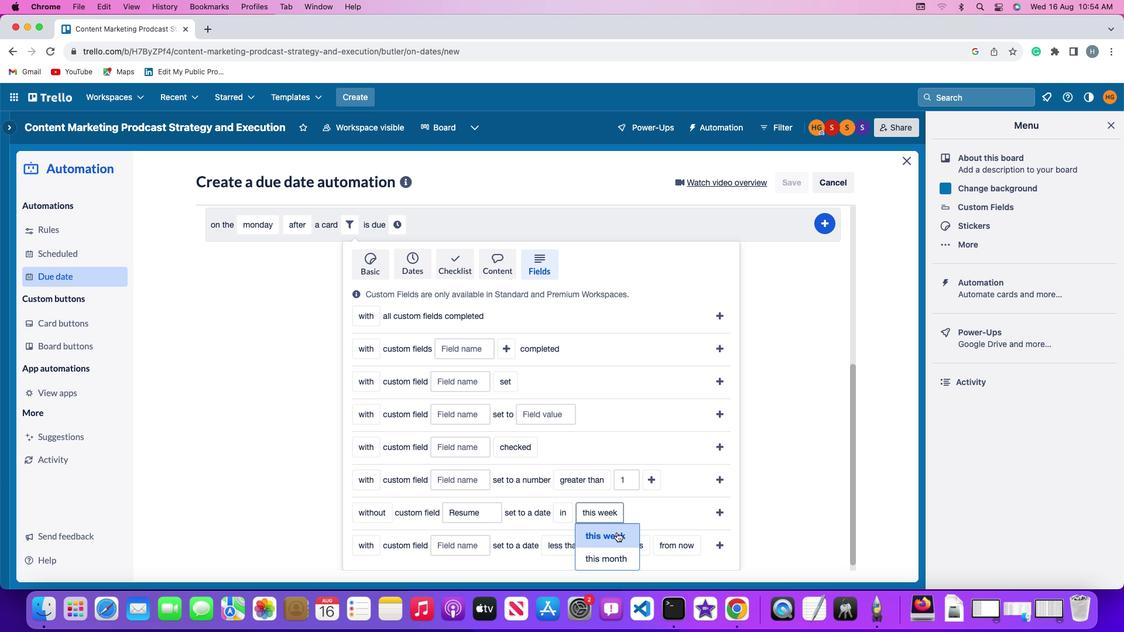 
Action: Mouse pressed left at (617, 533)
Screenshot: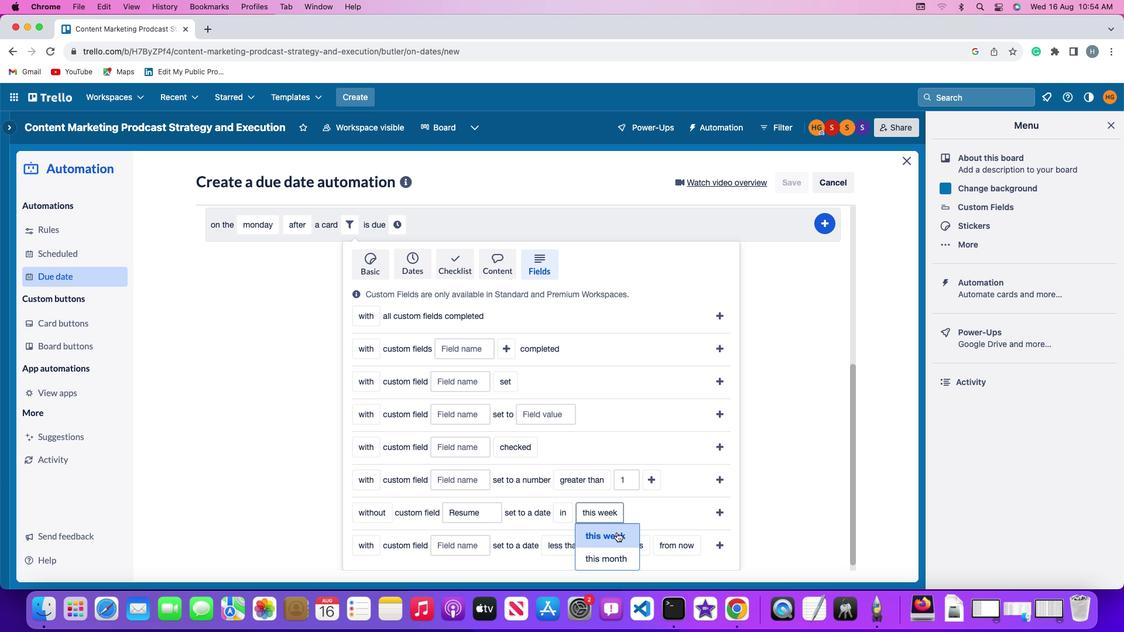 
Action: Mouse moved to (718, 510)
Screenshot: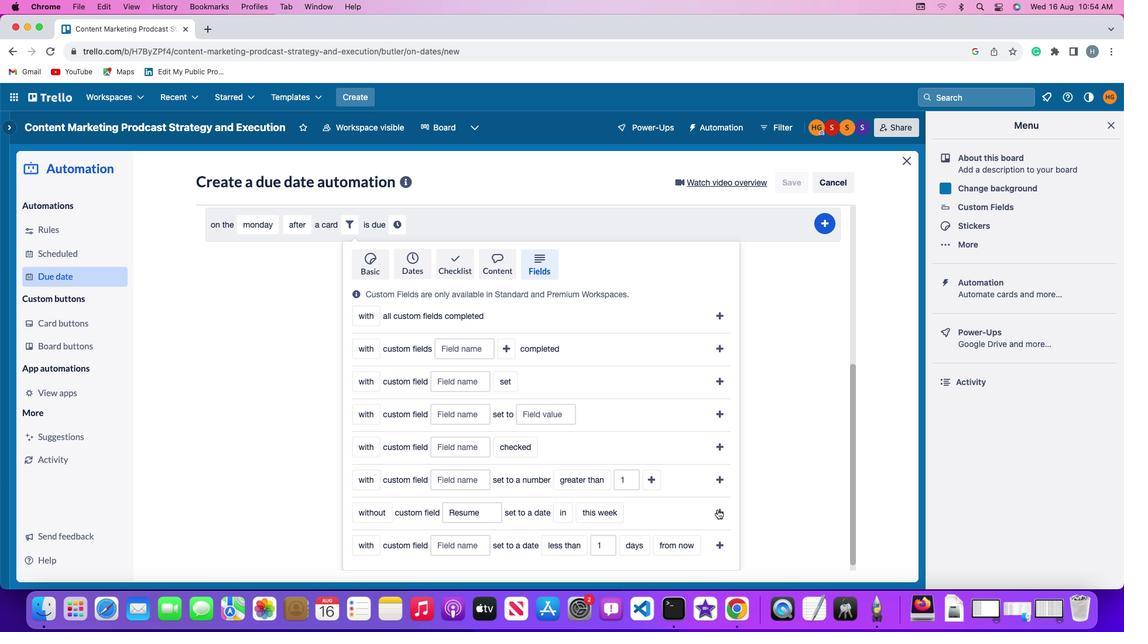 
Action: Mouse pressed left at (718, 510)
Screenshot: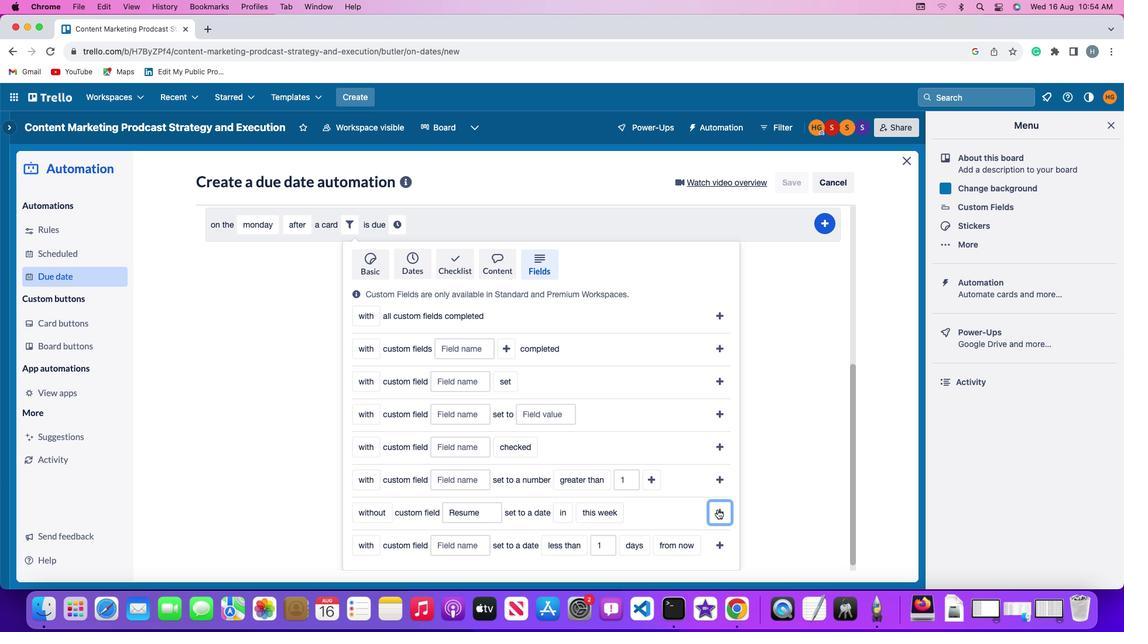 
Action: Mouse moved to (629, 511)
Screenshot: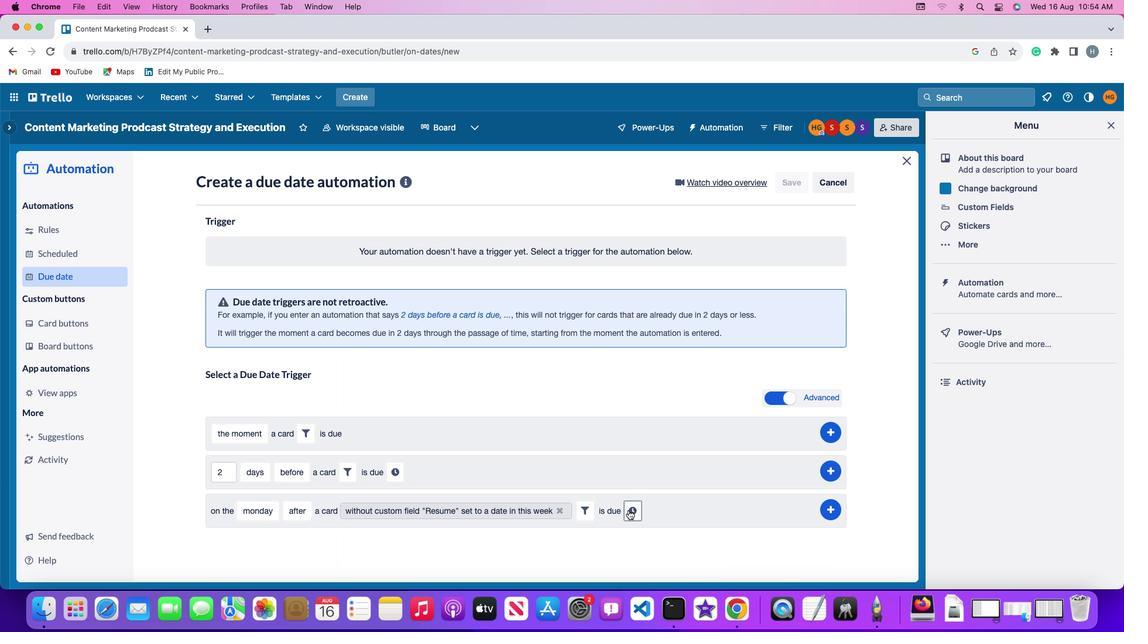 
Action: Mouse pressed left at (629, 511)
Screenshot: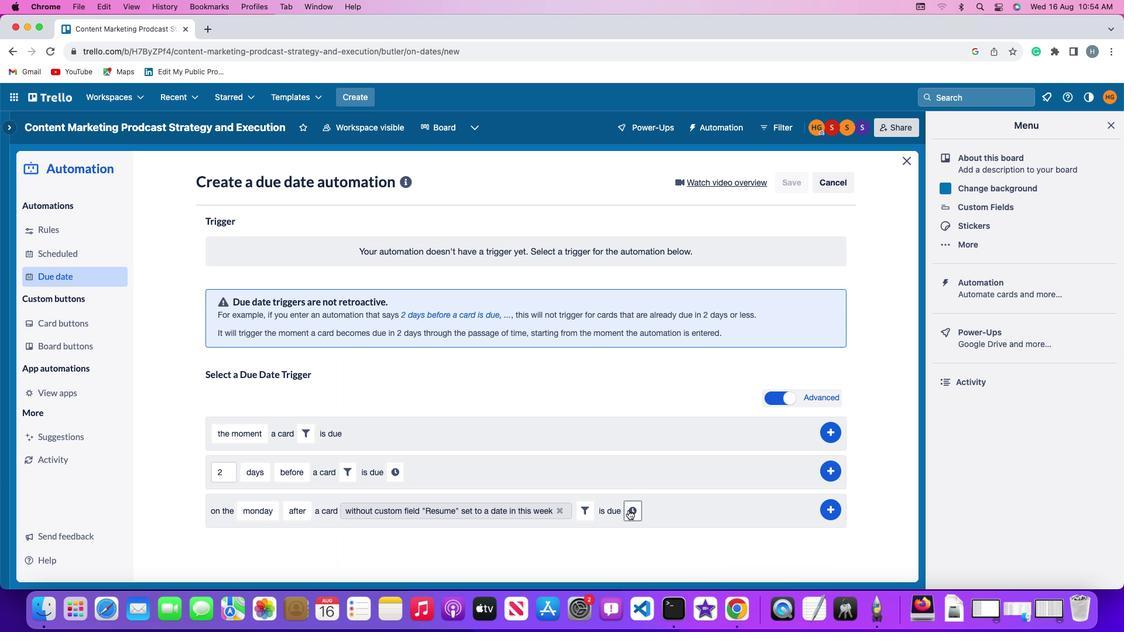 
Action: Mouse moved to (659, 512)
Screenshot: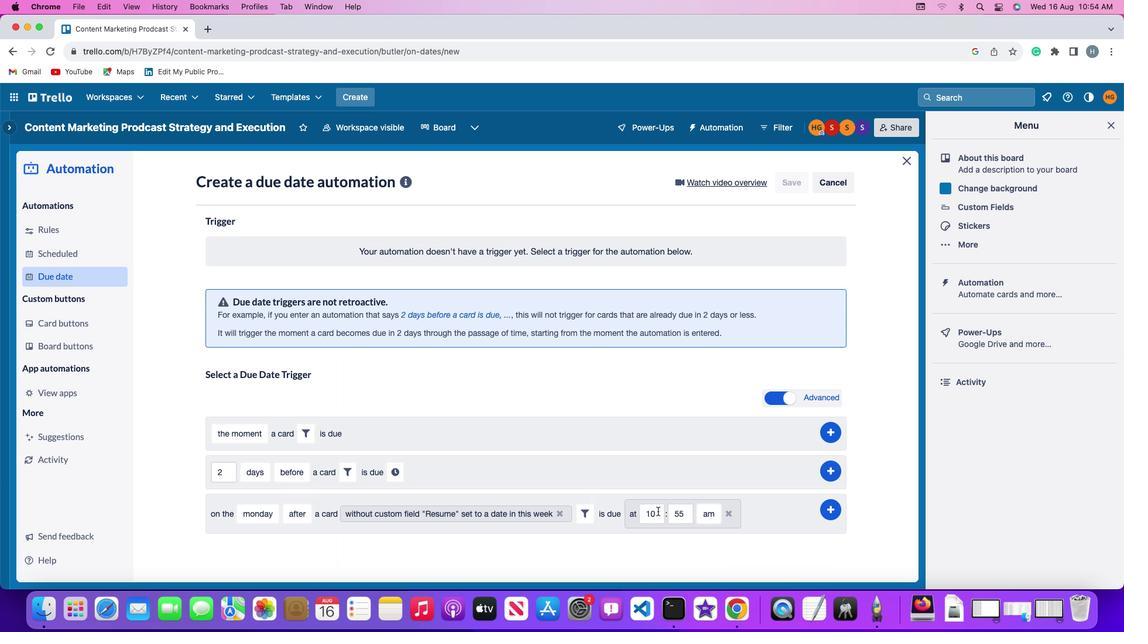 
Action: Mouse pressed left at (659, 512)
Screenshot: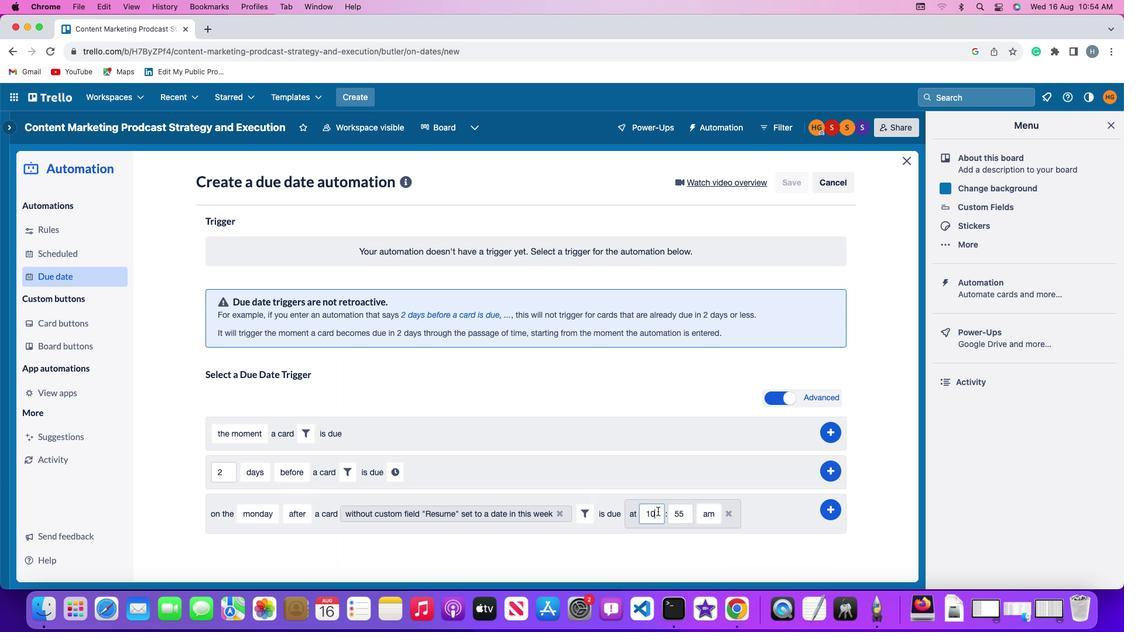
Action: Mouse moved to (660, 512)
Screenshot: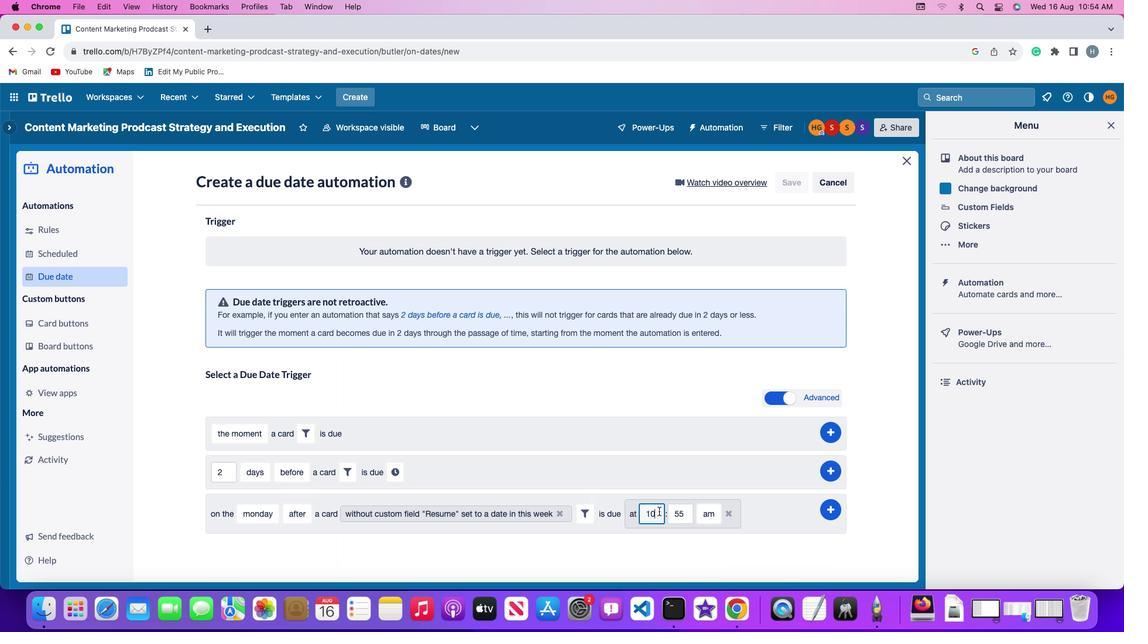 
Action: Key pressed Key.backspaceKey.backspace'1''1'
Screenshot: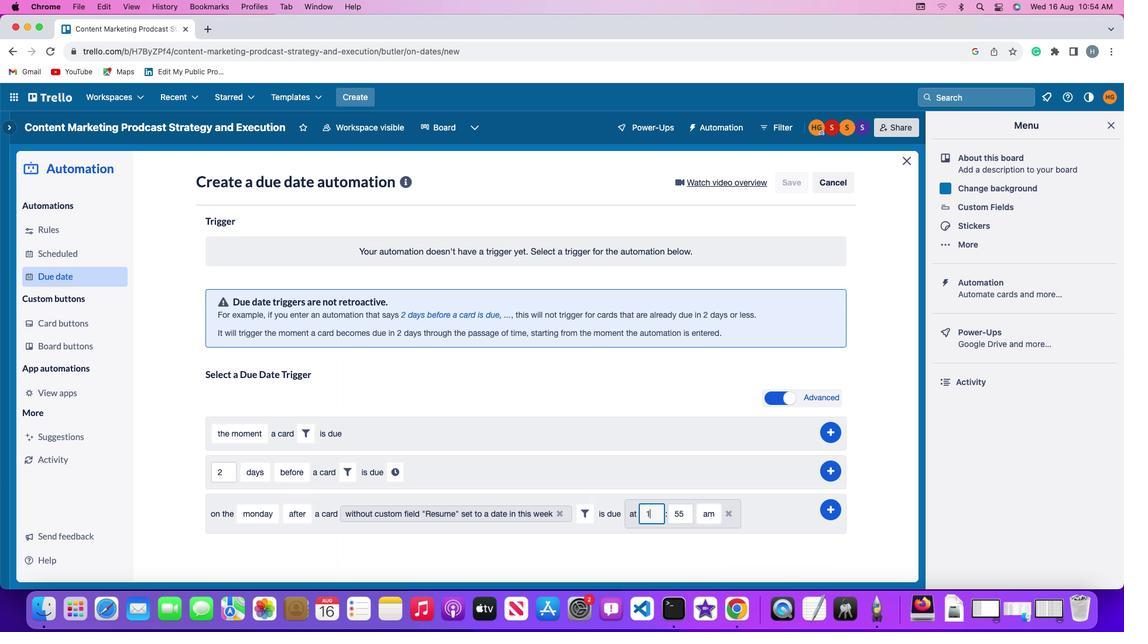 
Action: Mouse moved to (697, 512)
Screenshot: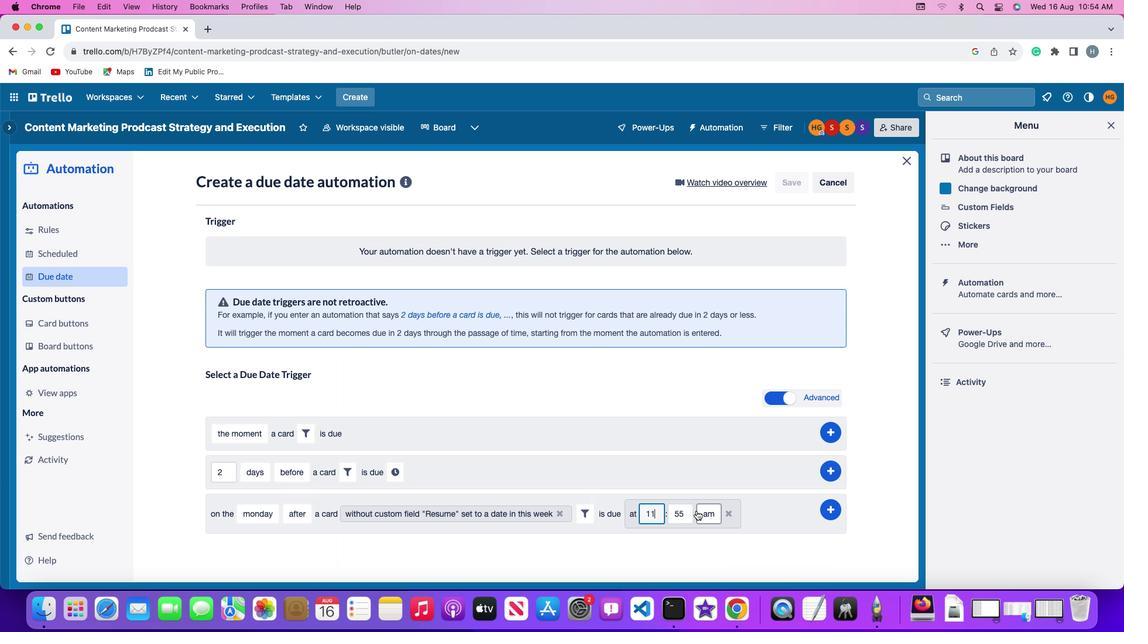 
Action: Mouse pressed left at (697, 512)
Screenshot: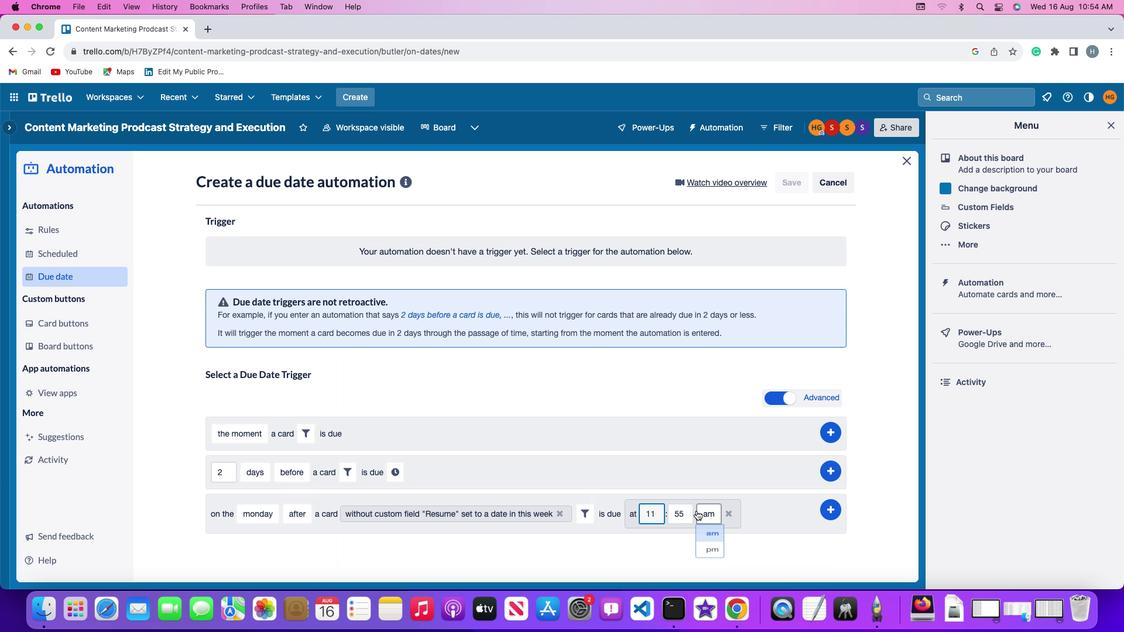 
Action: Mouse moved to (690, 512)
Screenshot: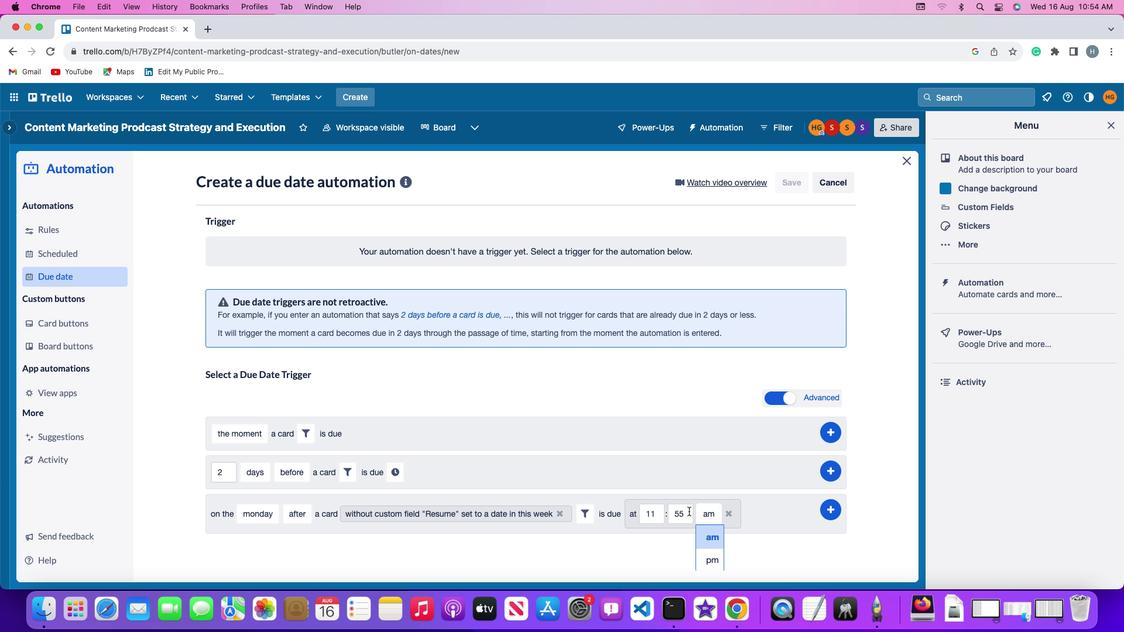 
Action: Mouse pressed left at (690, 512)
Screenshot: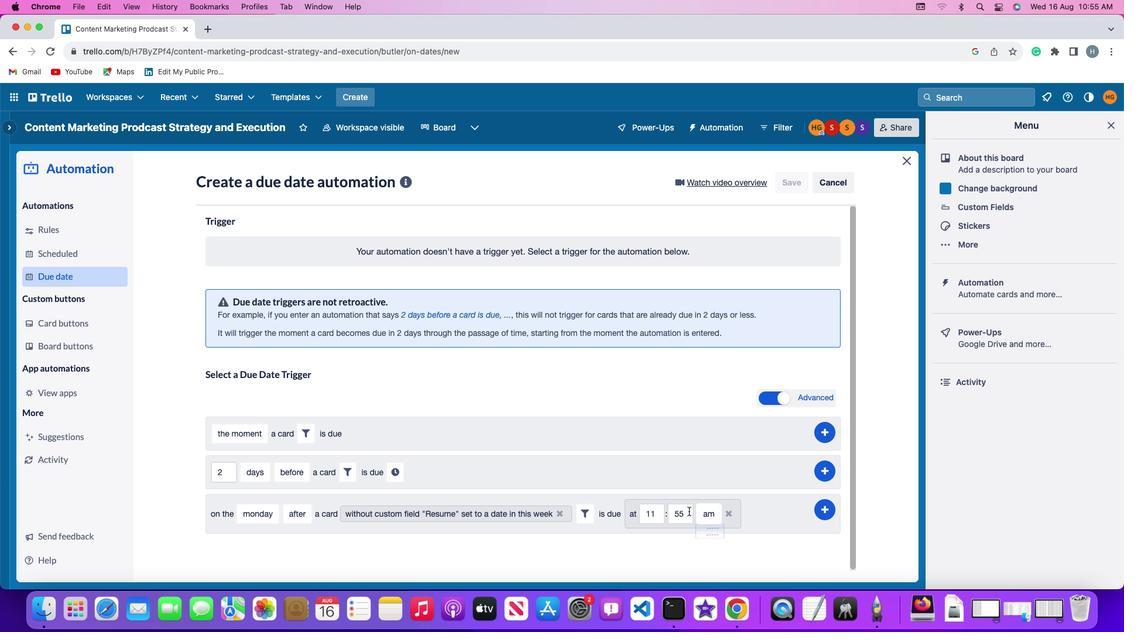 
Action: Key pressed Key.backspaceKey.backspace'0''0'
Screenshot: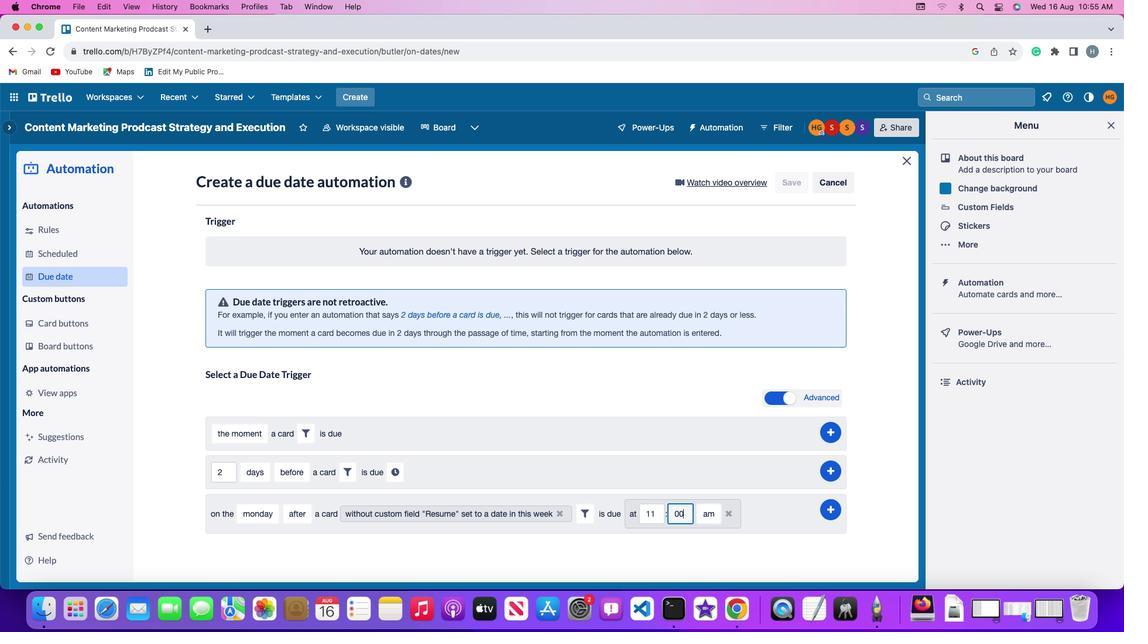 
Action: Mouse moved to (705, 512)
Screenshot: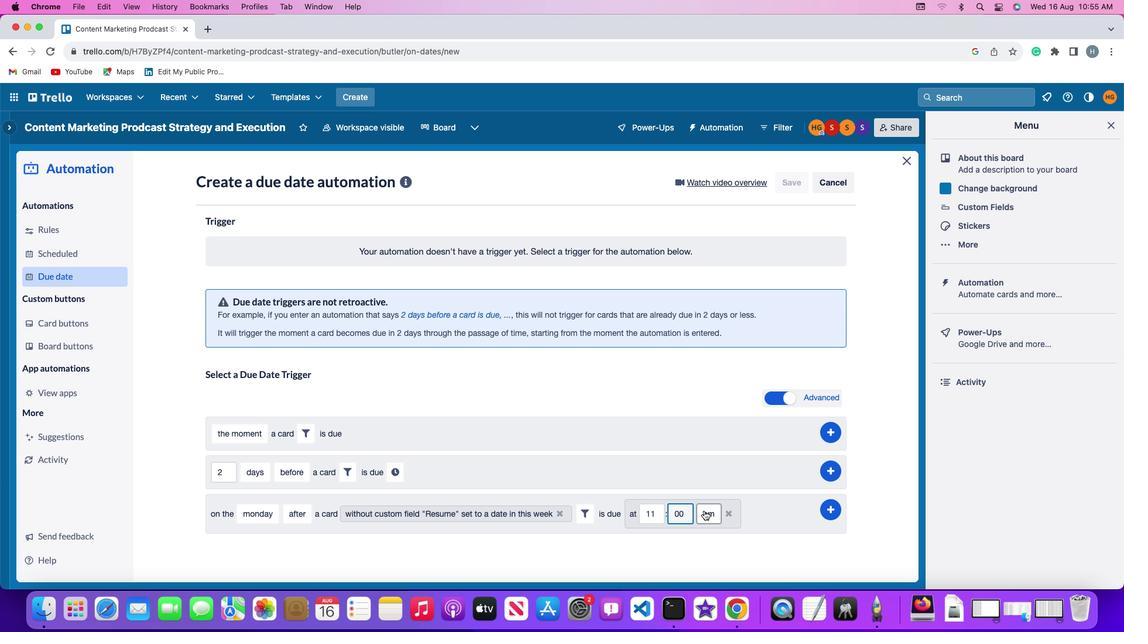
Action: Mouse pressed left at (705, 512)
Screenshot: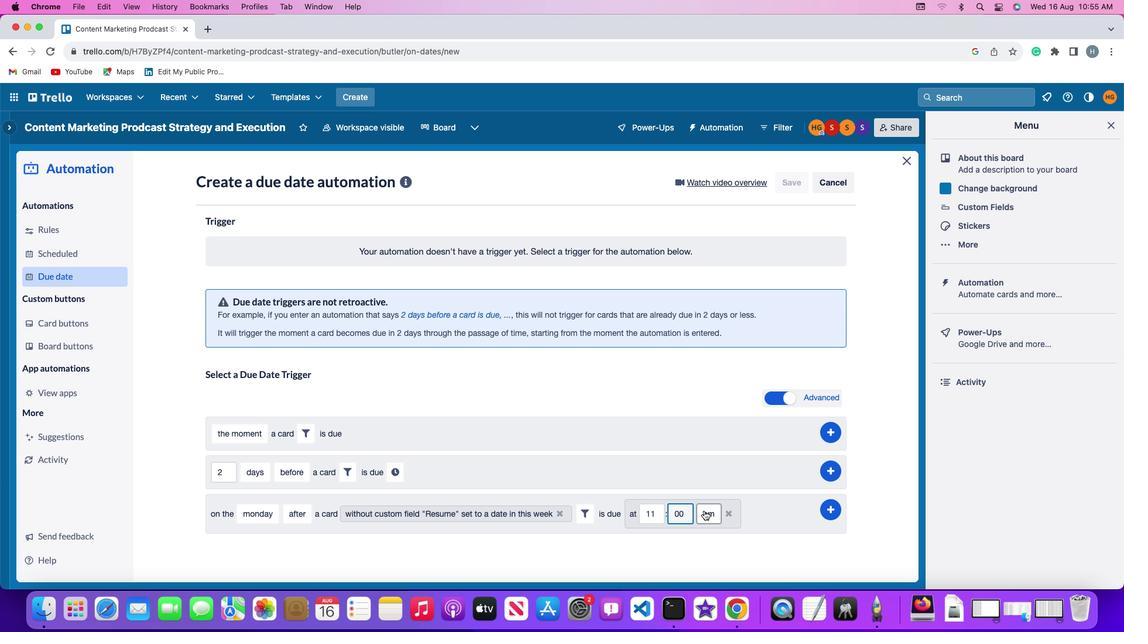 
Action: Mouse moved to (711, 535)
Screenshot: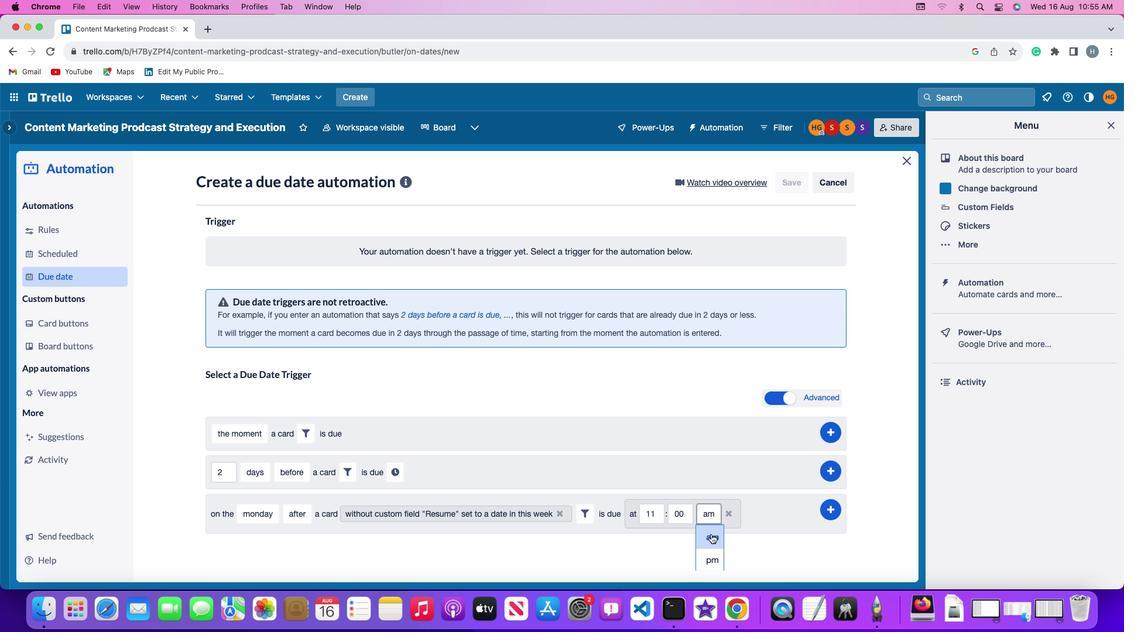 
Action: Mouse pressed left at (711, 535)
Screenshot: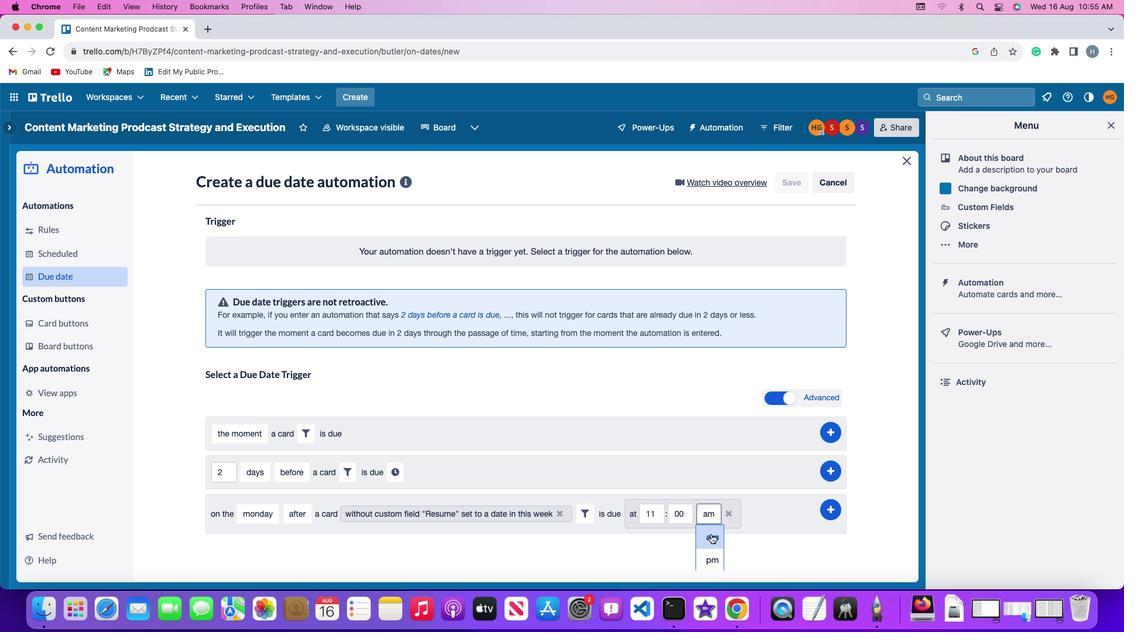 
Action: Mouse moved to (831, 509)
Screenshot: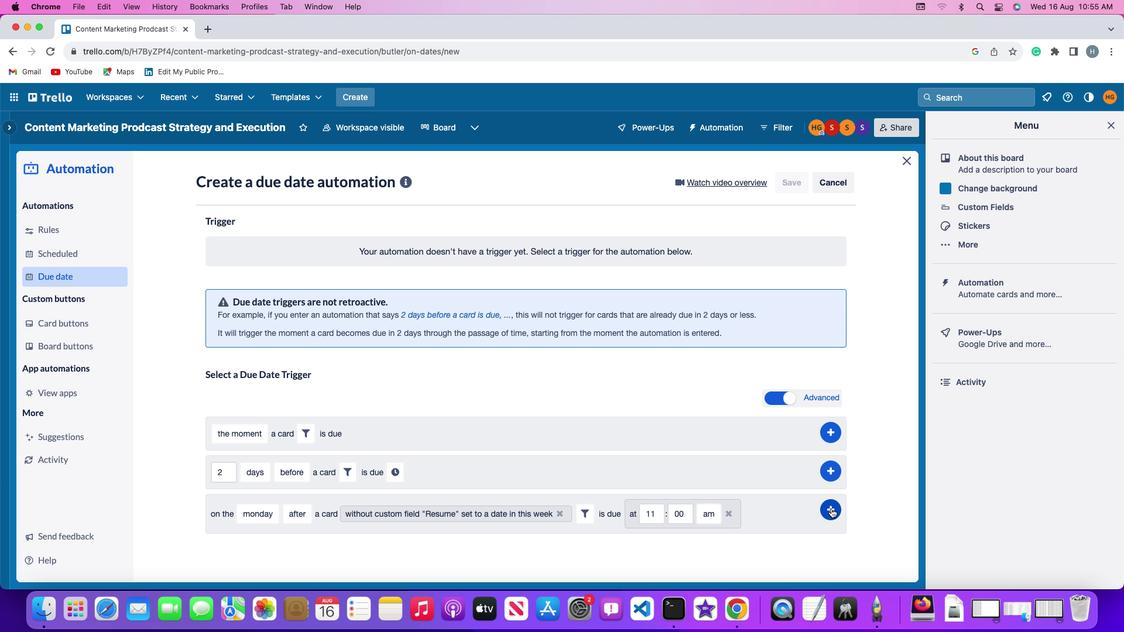 
Action: Mouse pressed left at (831, 509)
Screenshot: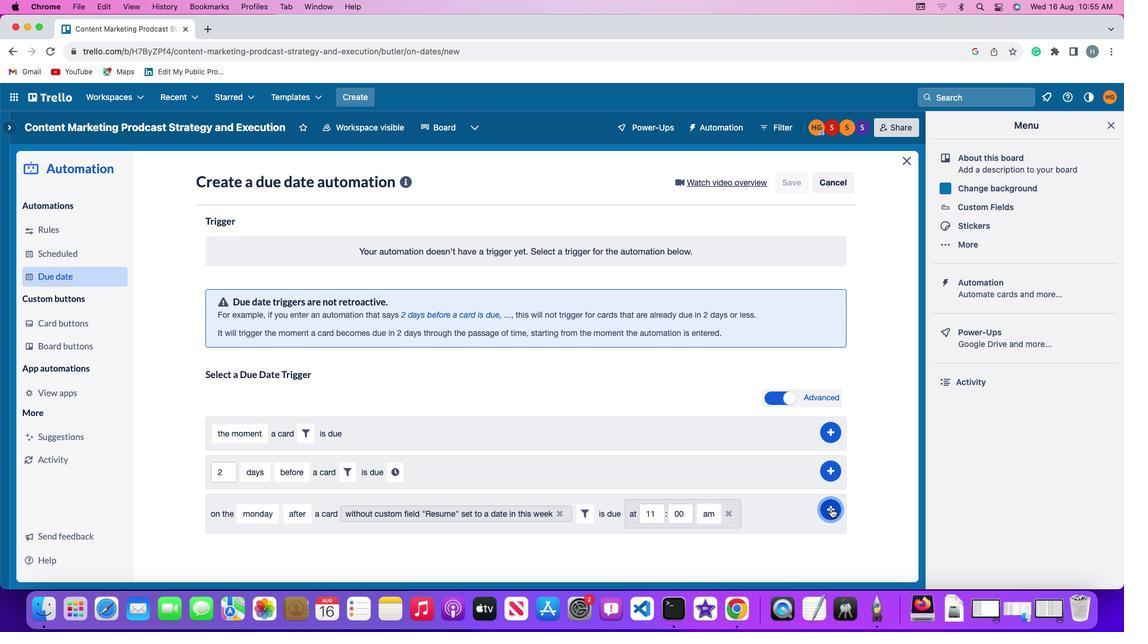 
Action: Mouse moved to (883, 408)
Screenshot: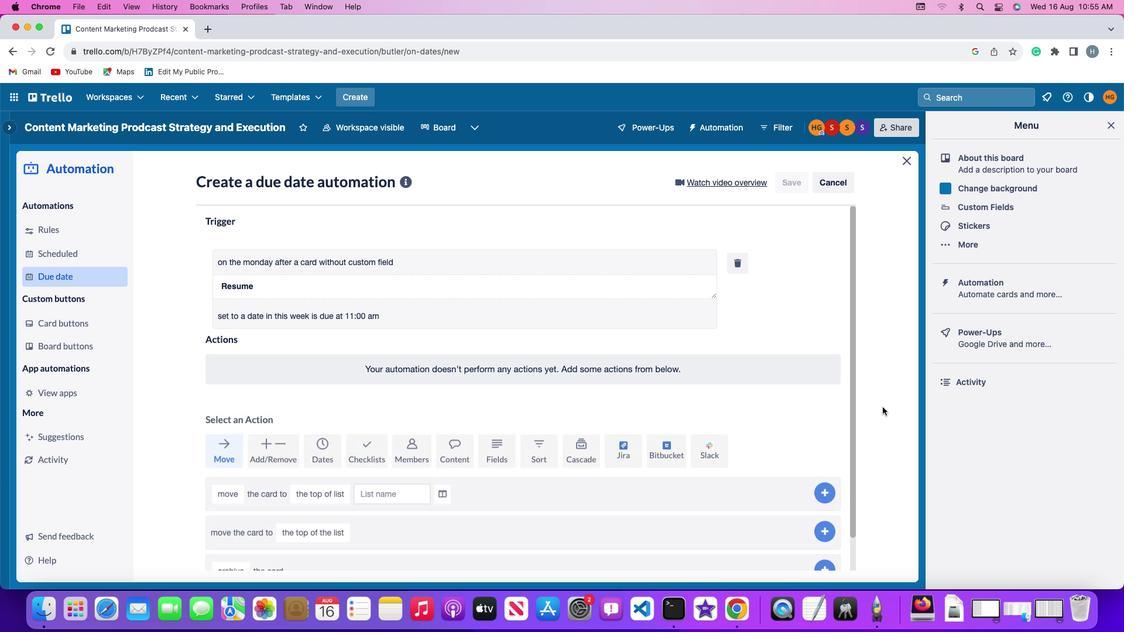 
